 Task: Create Issue Issue0000000008 in Backlog  in Scrum Project Project0000000002 in Jira. Create Issue Issue0000000009 in Backlog  in Scrum Project Project0000000002 in Jira. Create Issue Issue0000000010 in Backlog  in Scrum Project Project0000000002 in Jira. Change IN PROGRESS as Status of Issue Issue0000000002 in Backlog  in Scrum Project Project0000000001 in Jira. Change IN PROGRESS as Status of Issue Issue0000000004 in Backlog  in Scrum Project Project0000000001 in Jira
Action: Mouse moved to (572, 102)
Screenshot: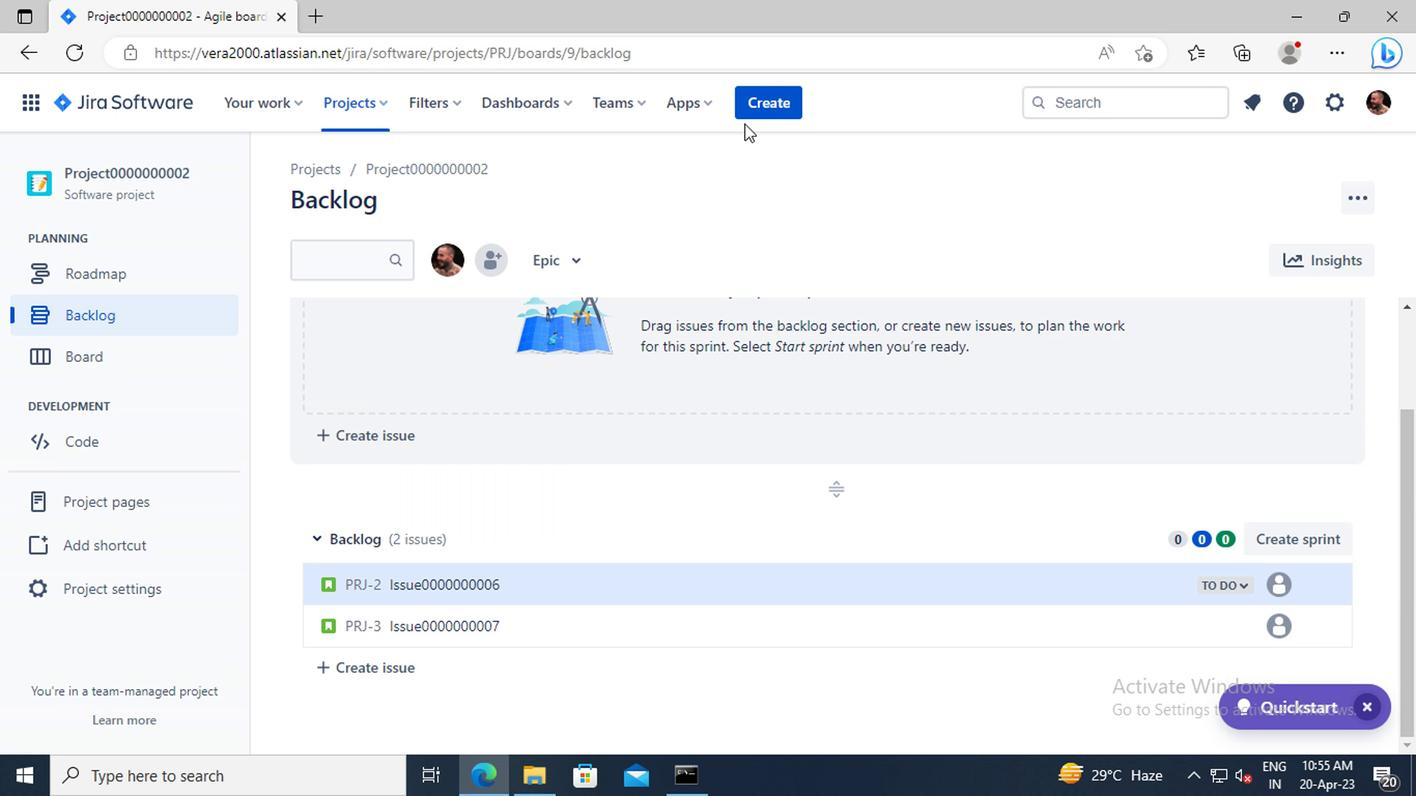 
Action: Mouse pressed left at (572, 102)
Screenshot: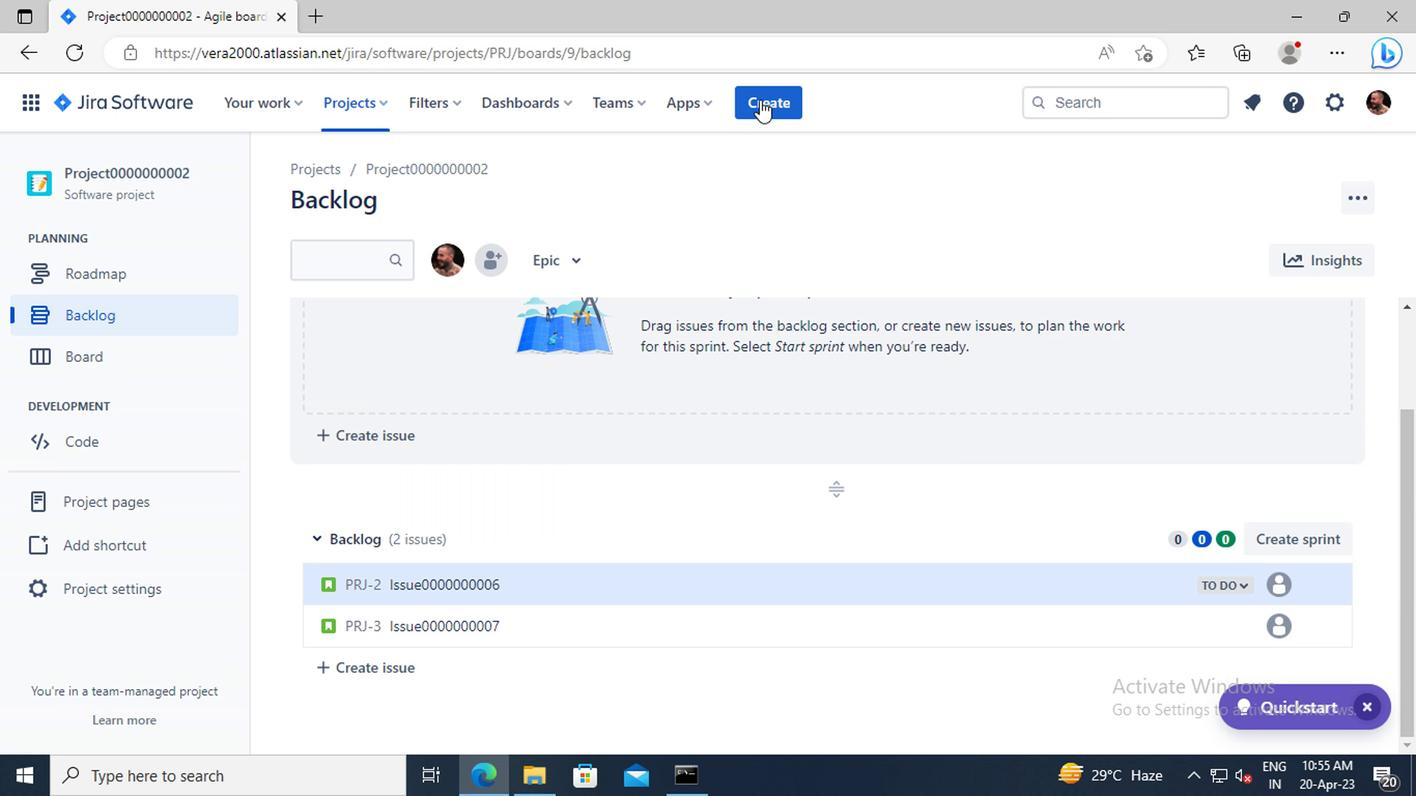 
Action: Mouse moved to (383, 335)
Screenshot: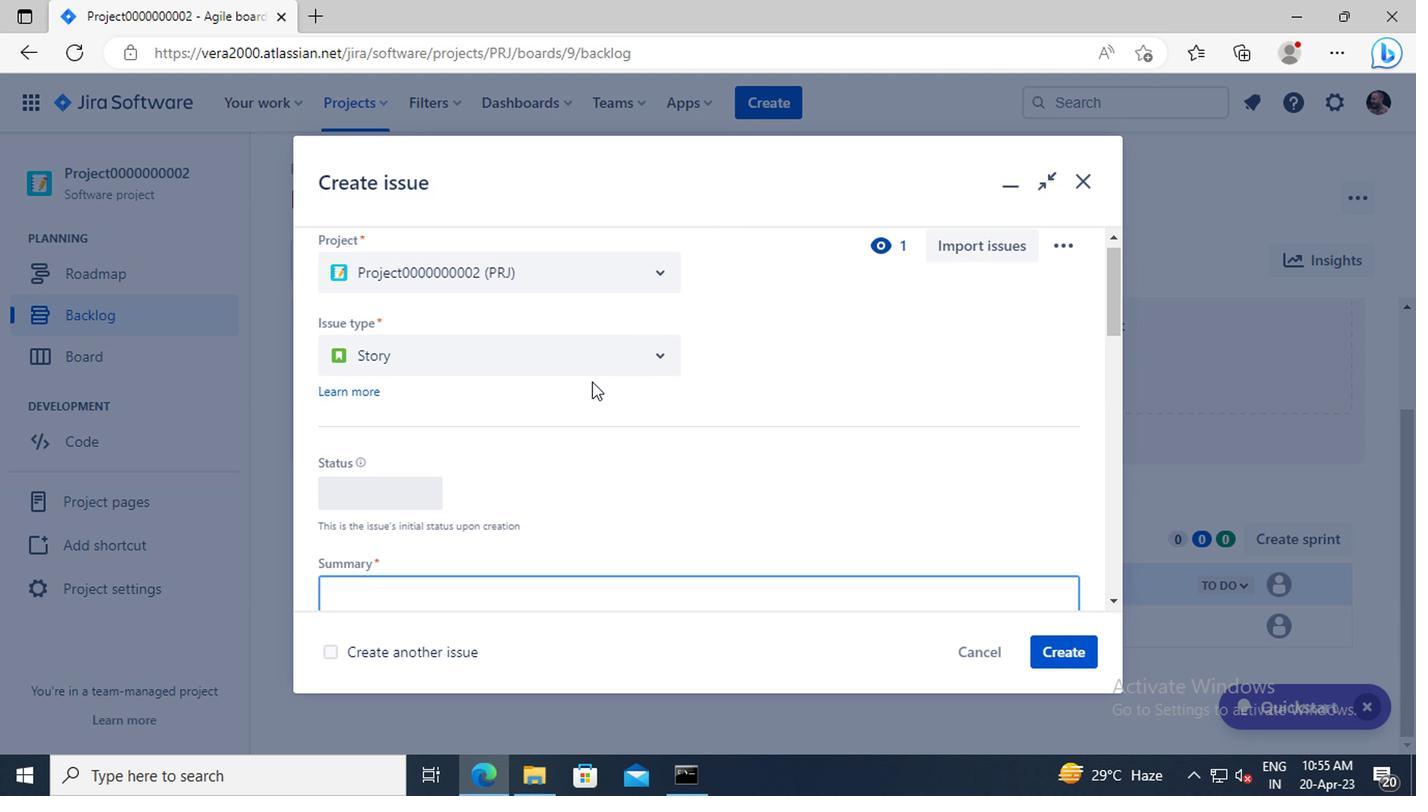 
Action: Mouse scrolled (383, 334) with delta (0, 0)
Screenshot: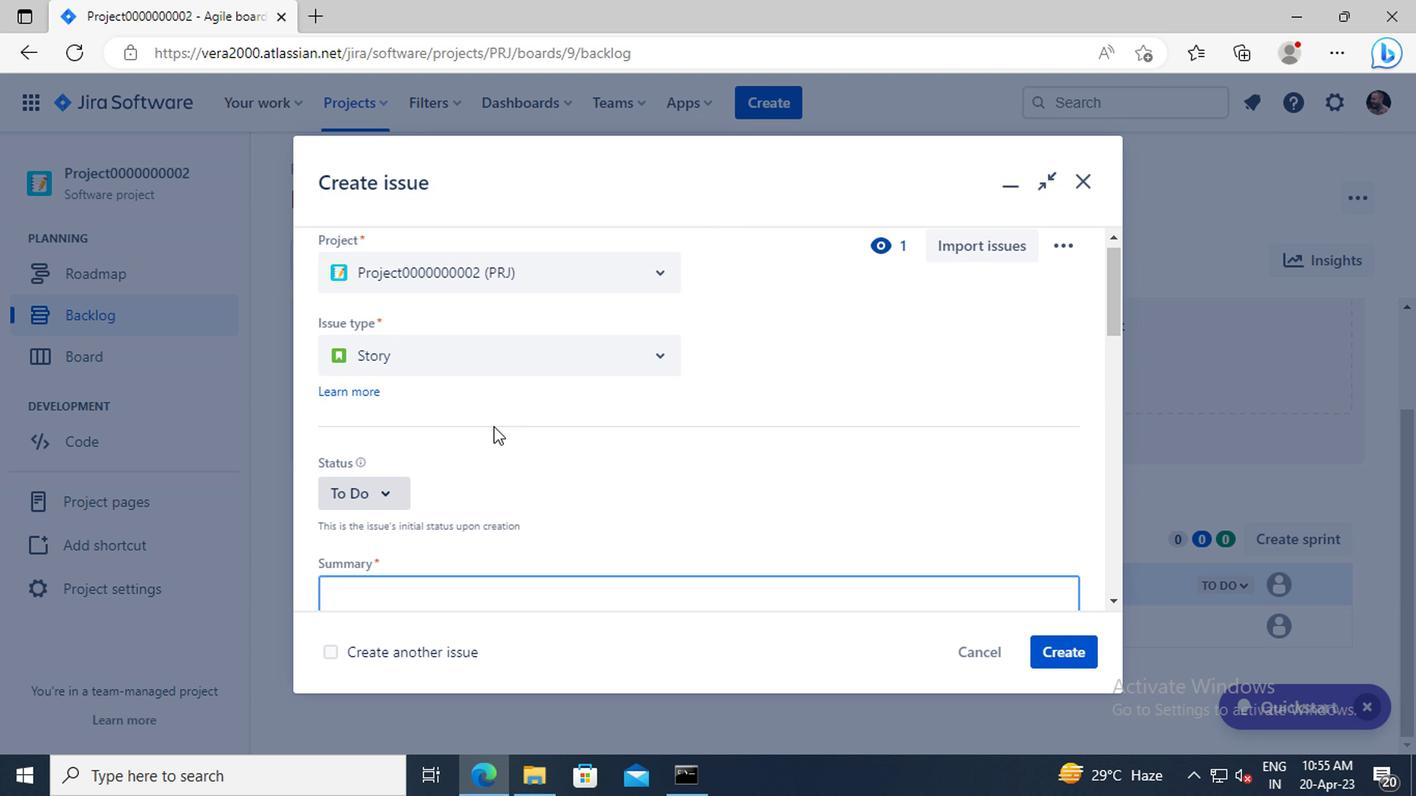
Action: Mouse scrolled (383, 334) with delta (0, 0)
Screenshot: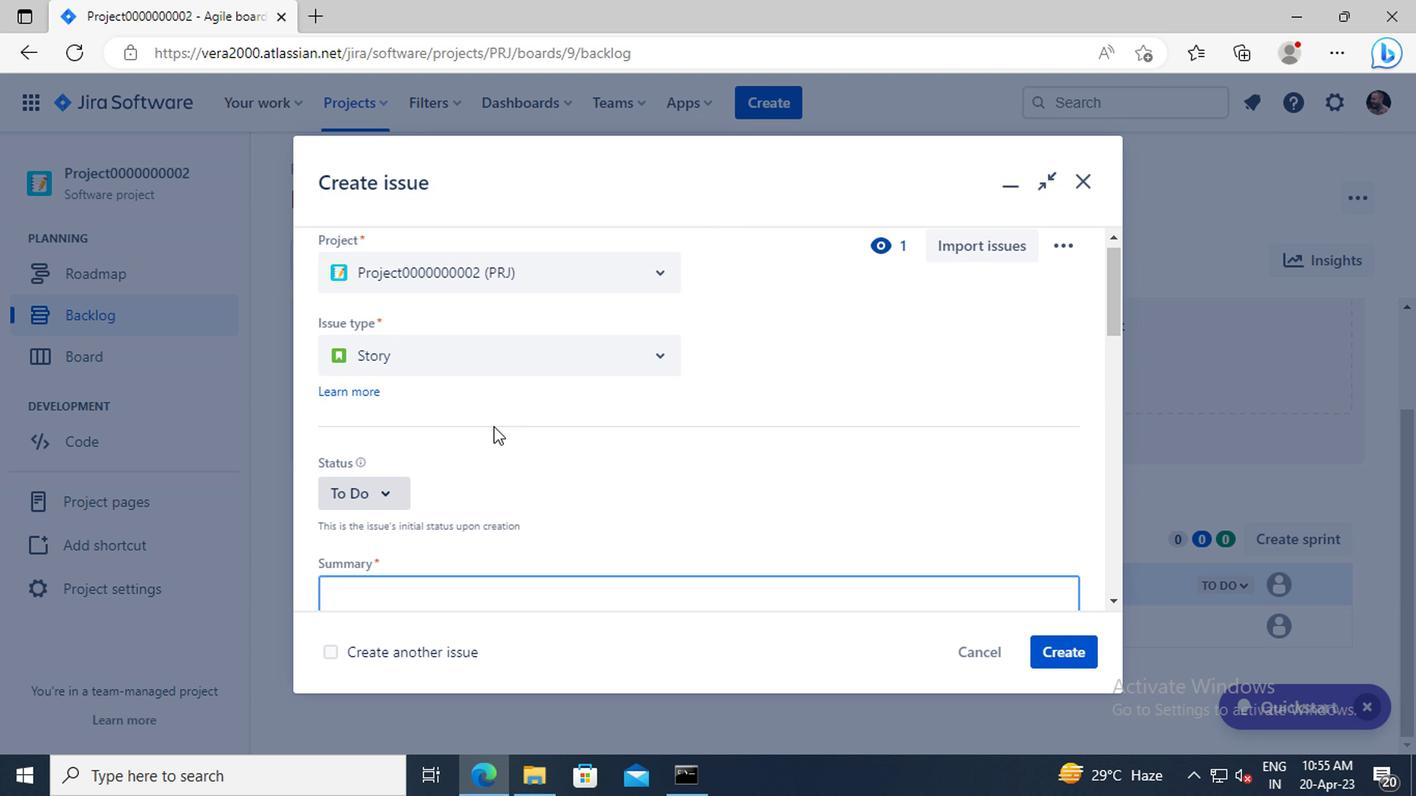 
Action: Mouse moved to (351, 374)
Screenshot: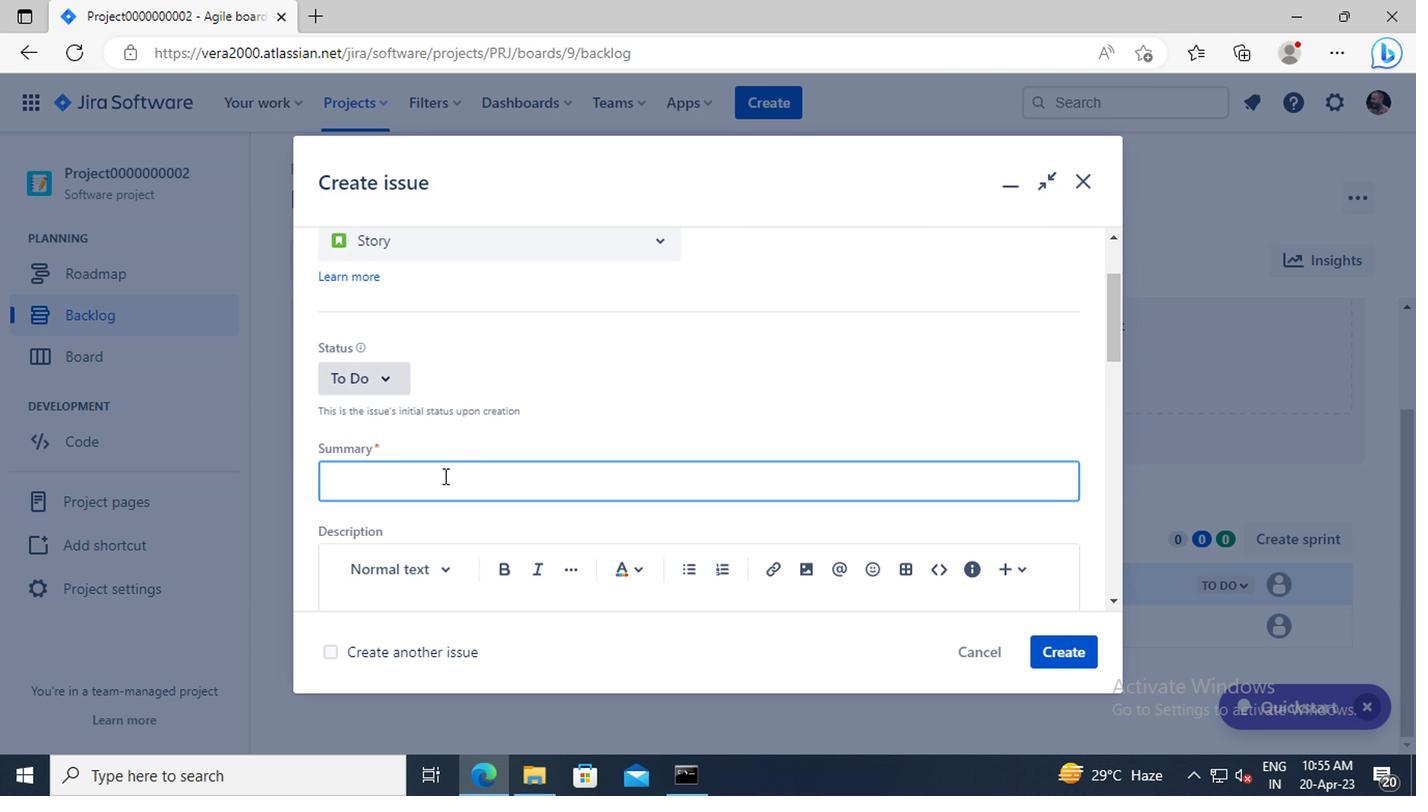 
Action: Mouse pressed left at (351, 374)
Screenshot: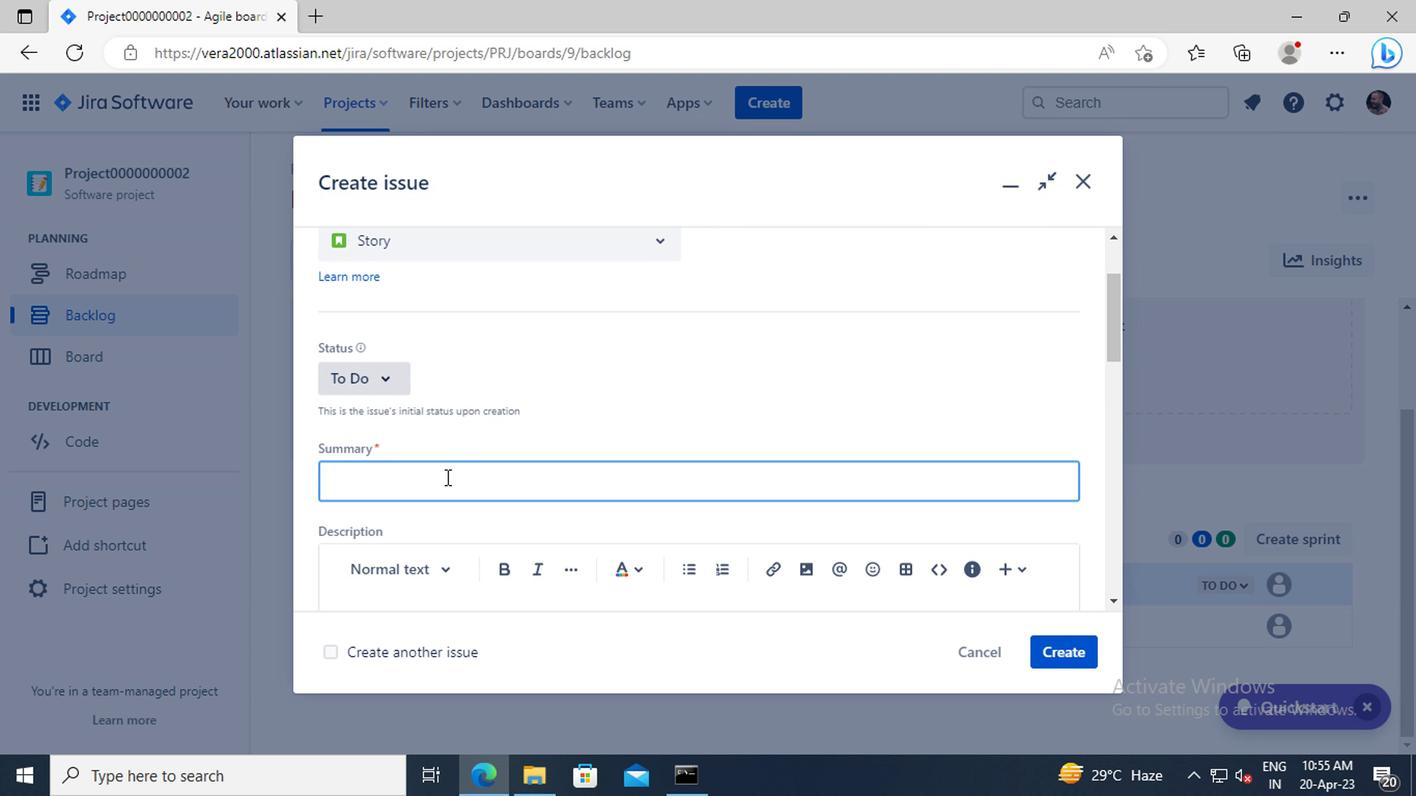 
Action: Key pressed <Key.shift>ISSUE0000000008
Screenshot: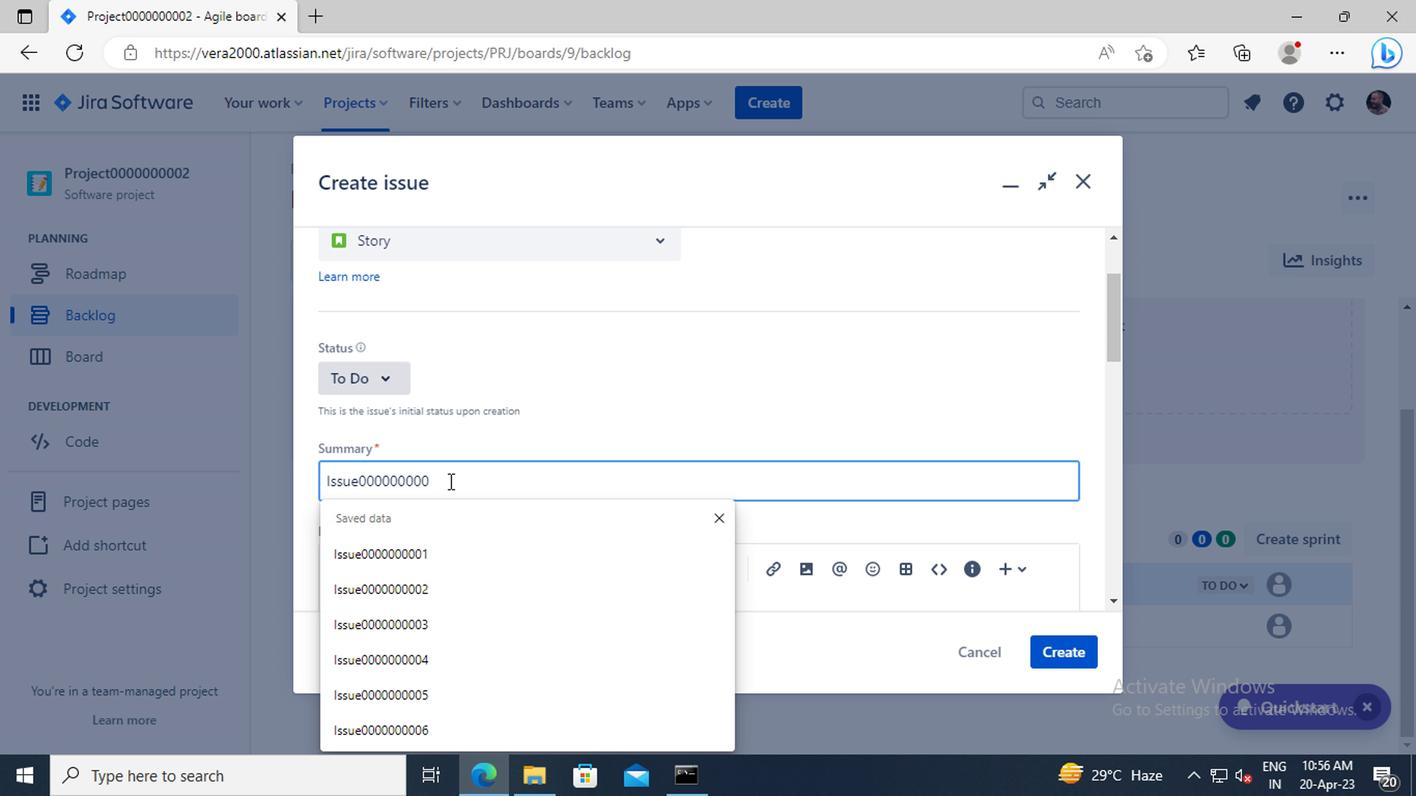 
Action: Mouse moved to (783, 493)
Screenshot: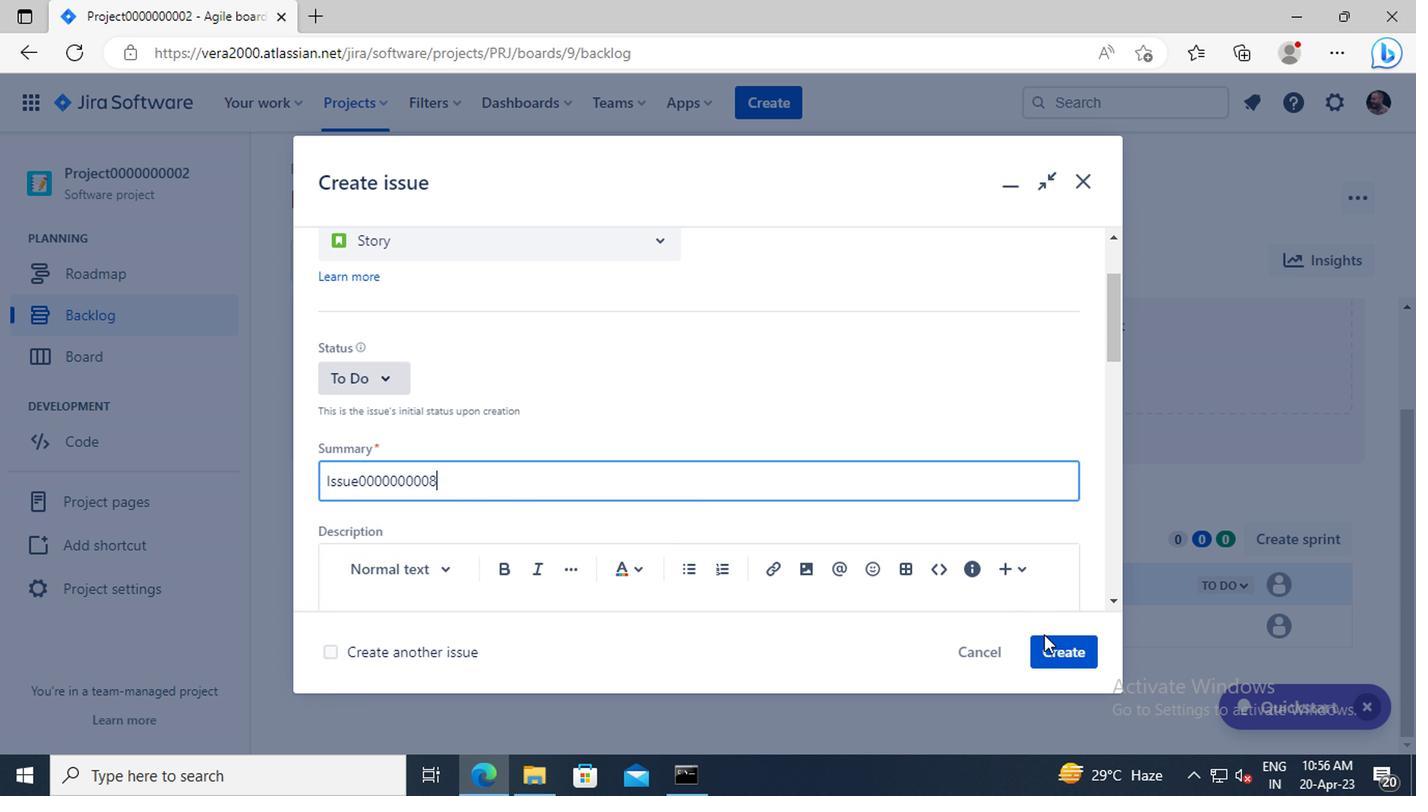 
Action: Mouse pressed left at (783, 493)
Screenshot: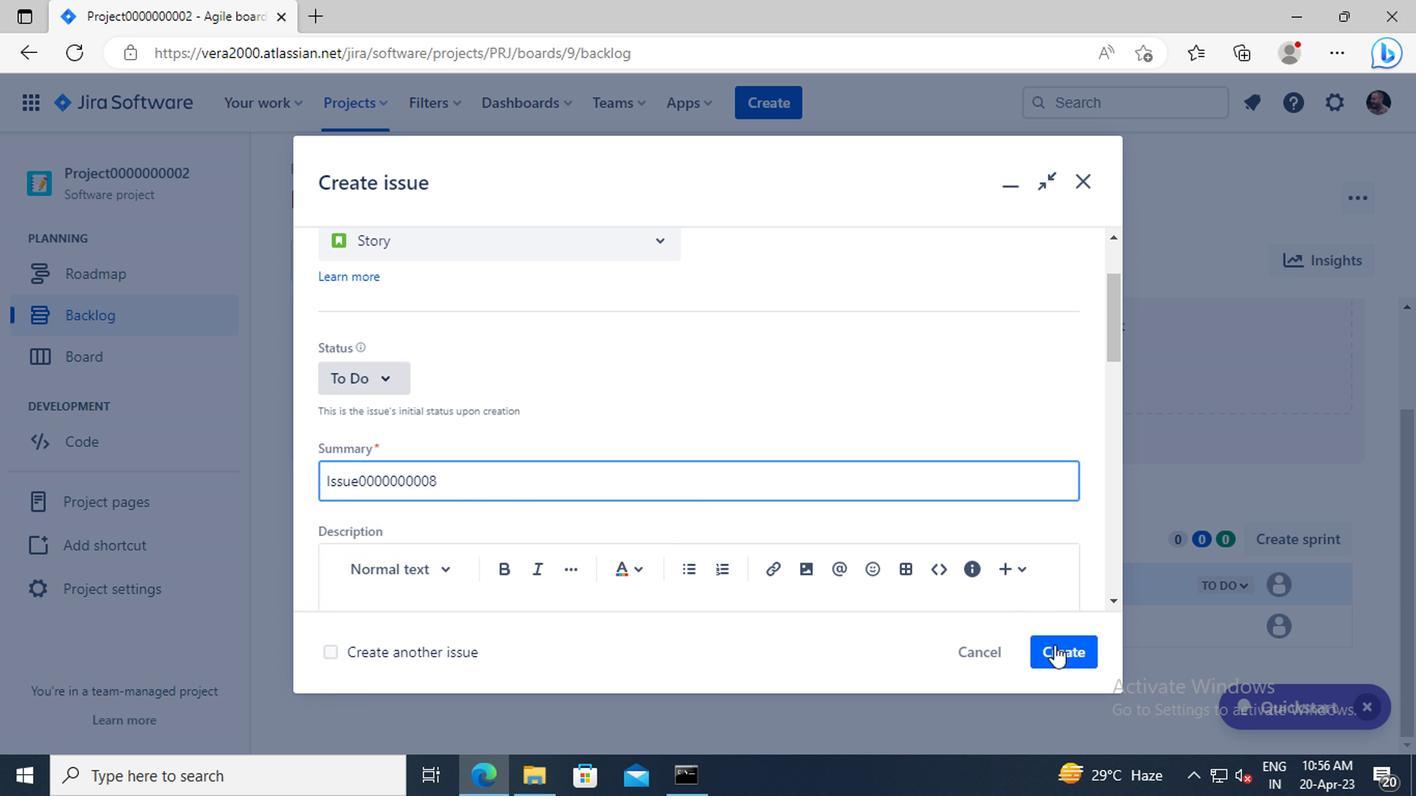 
Action: Mouse moved to (582, 104)
Screenshot: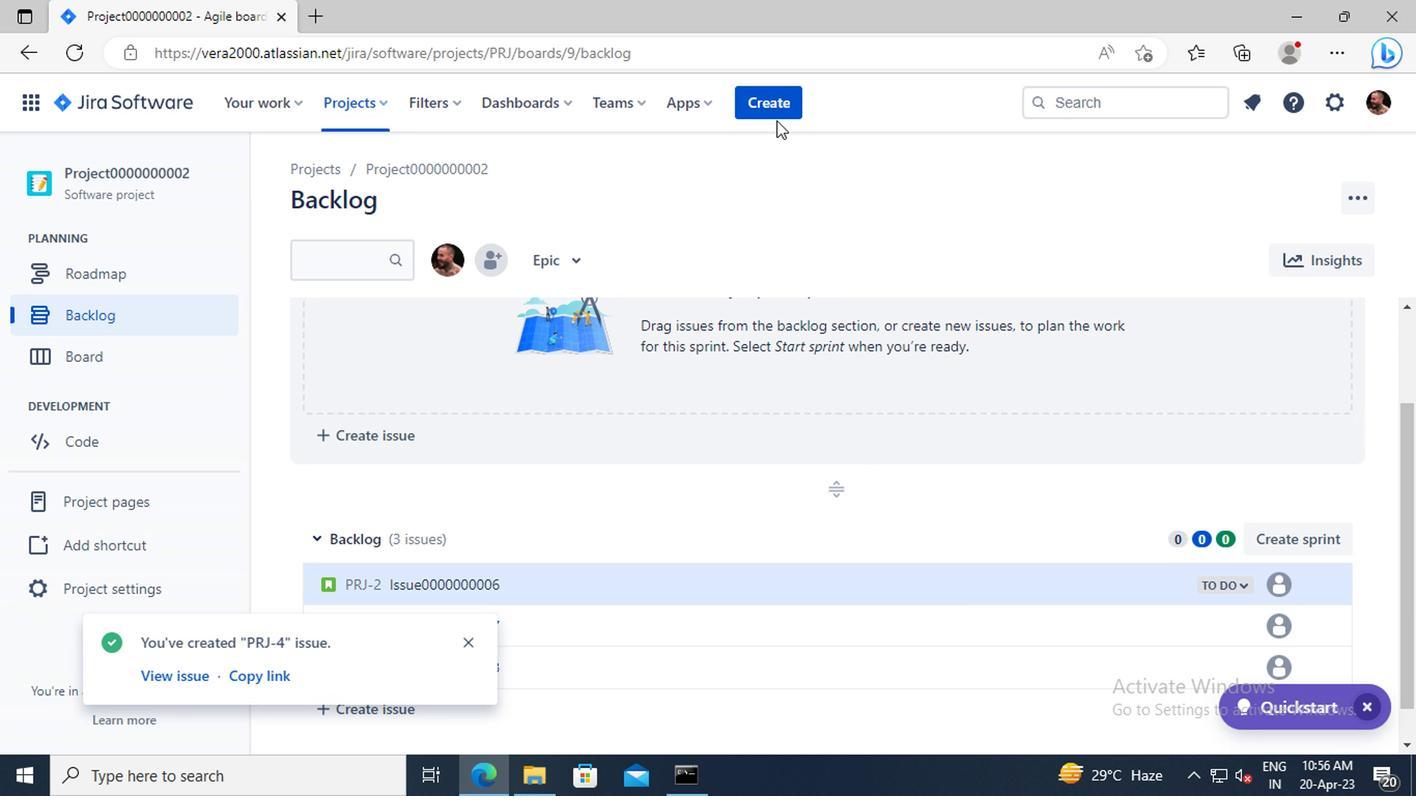 
Action: Mouse pressed left at (582, 104)
Screenshot: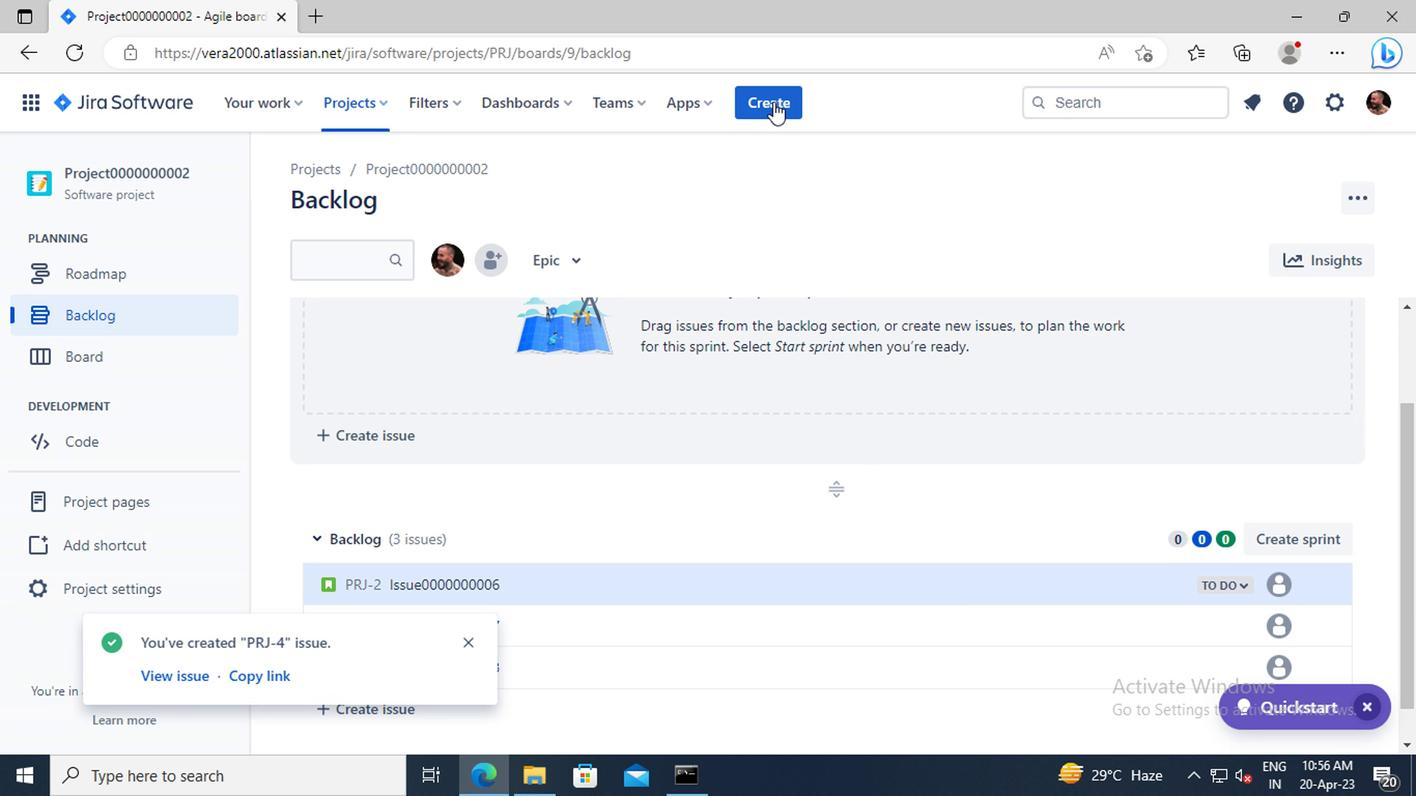 
Action: Mouse moved to (430, 298)
Screenshot: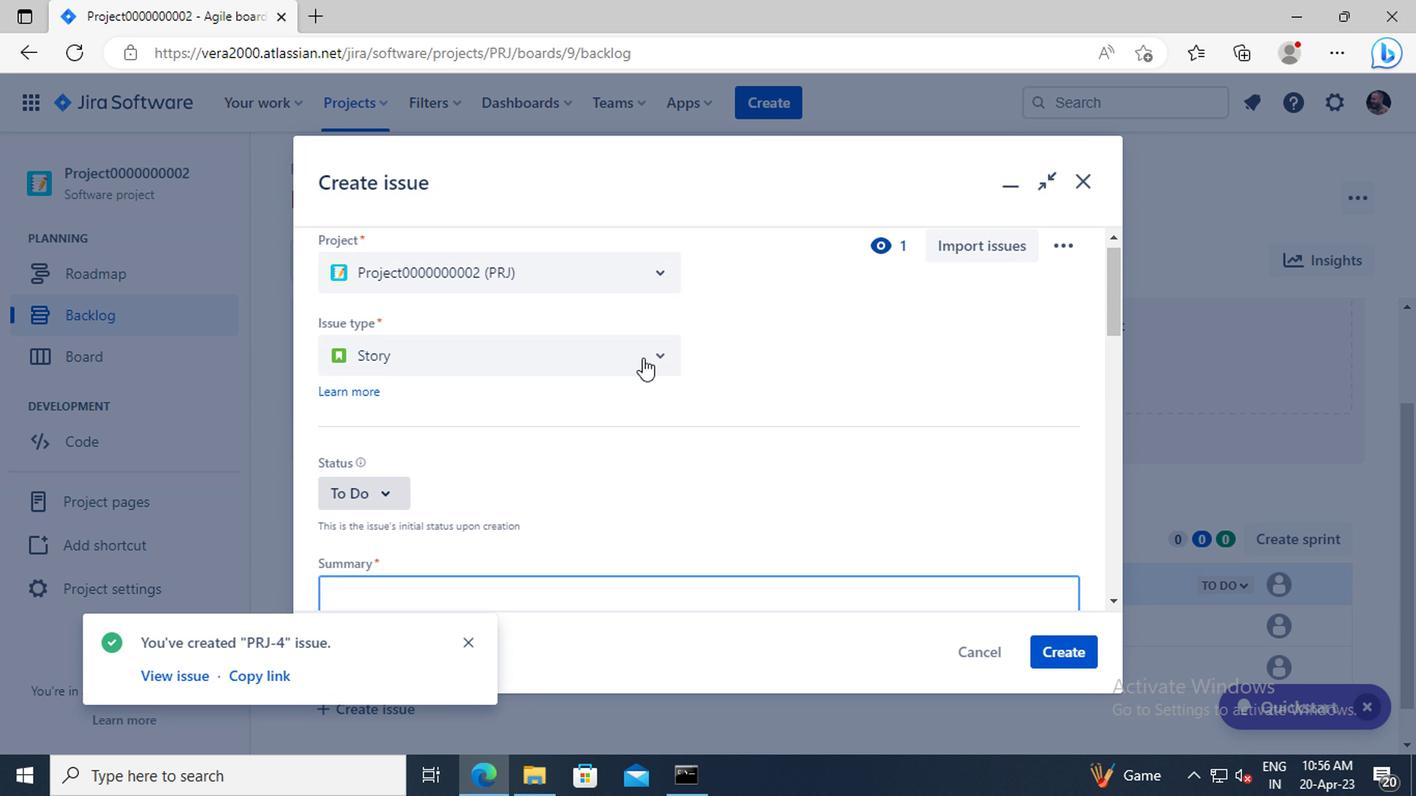 
Action: Mouse scrolled (430, 297) with delta (0, 0)
Screenshot: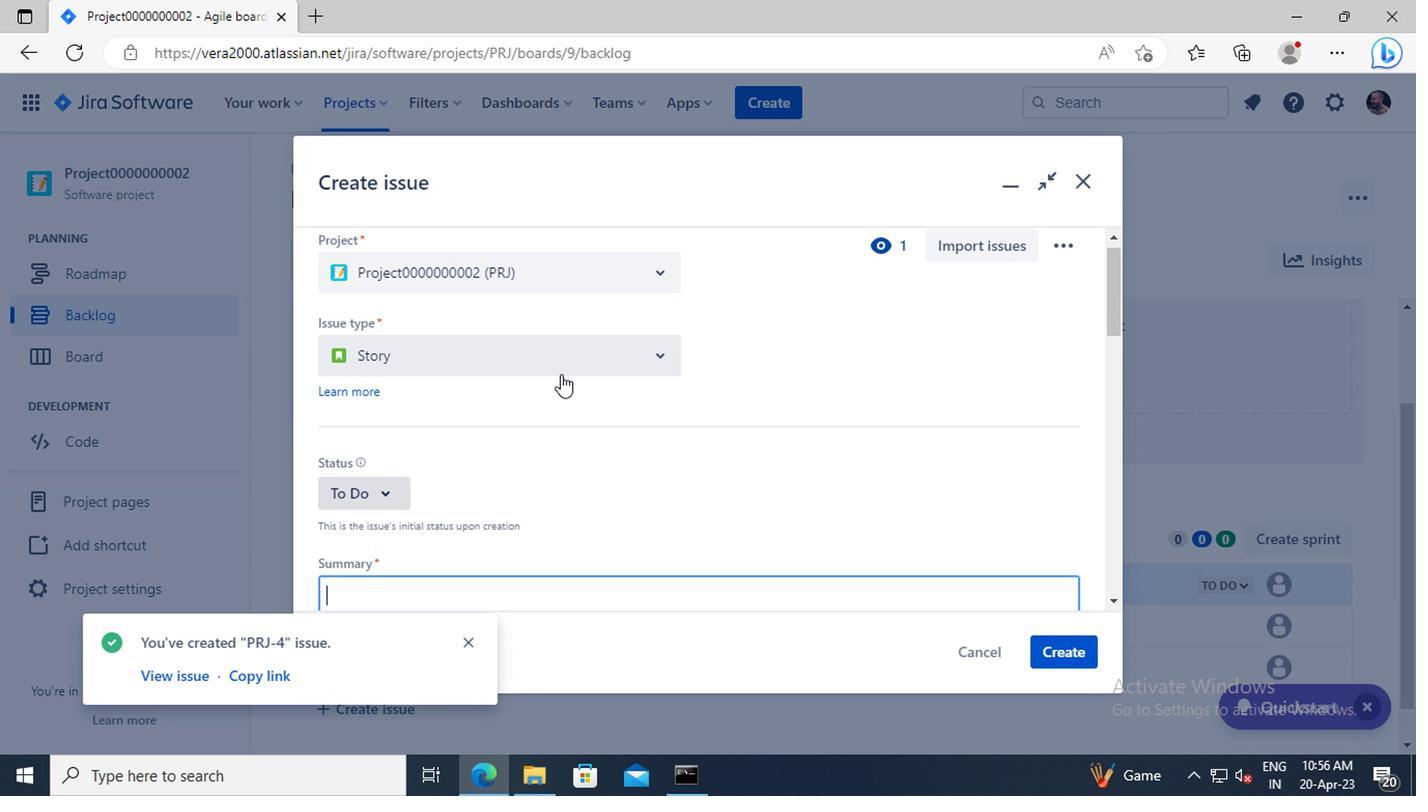 
Action: Mouse scrolled (430, 297) with delta (0, 0)
Screenshot: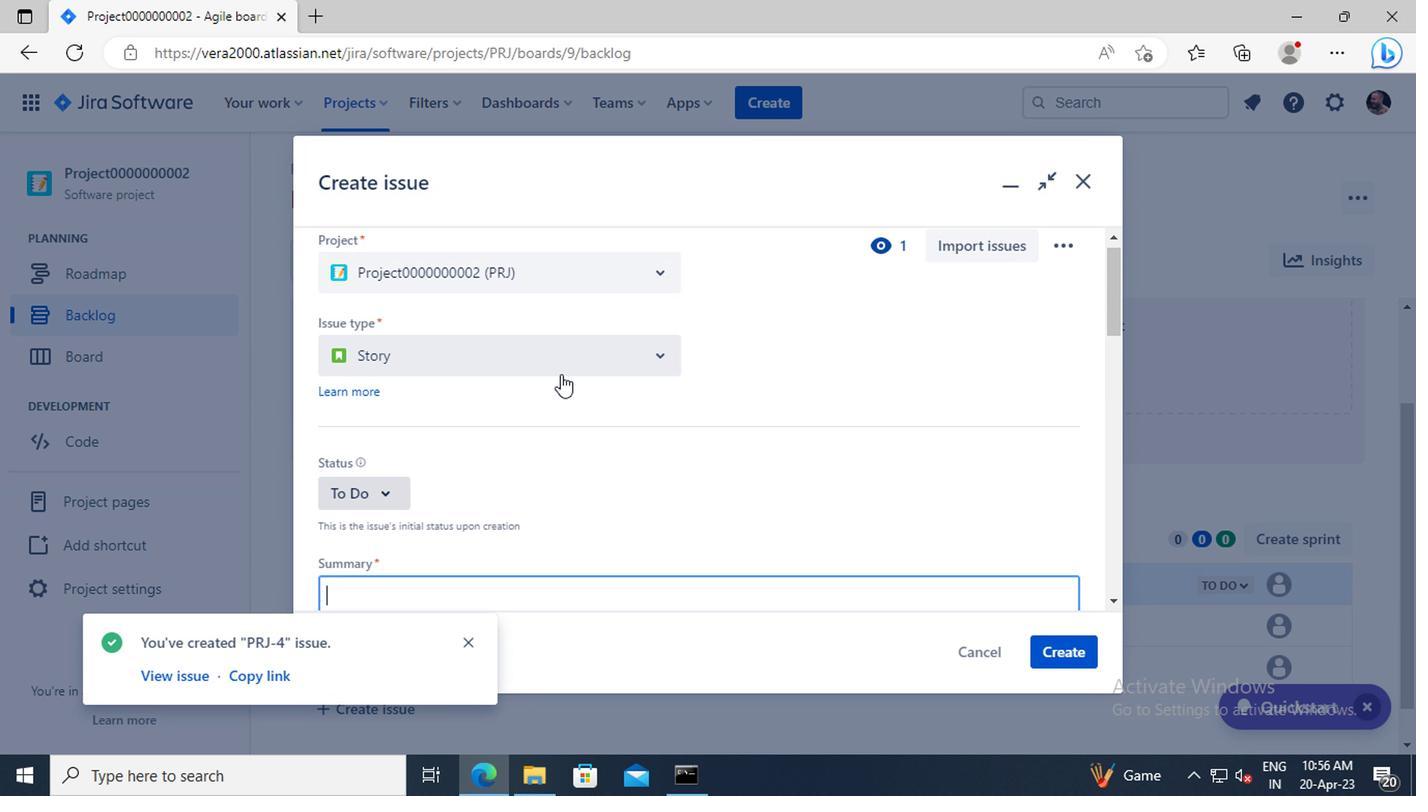 
Action: Mouse moved to (349, 375)
Screenshot: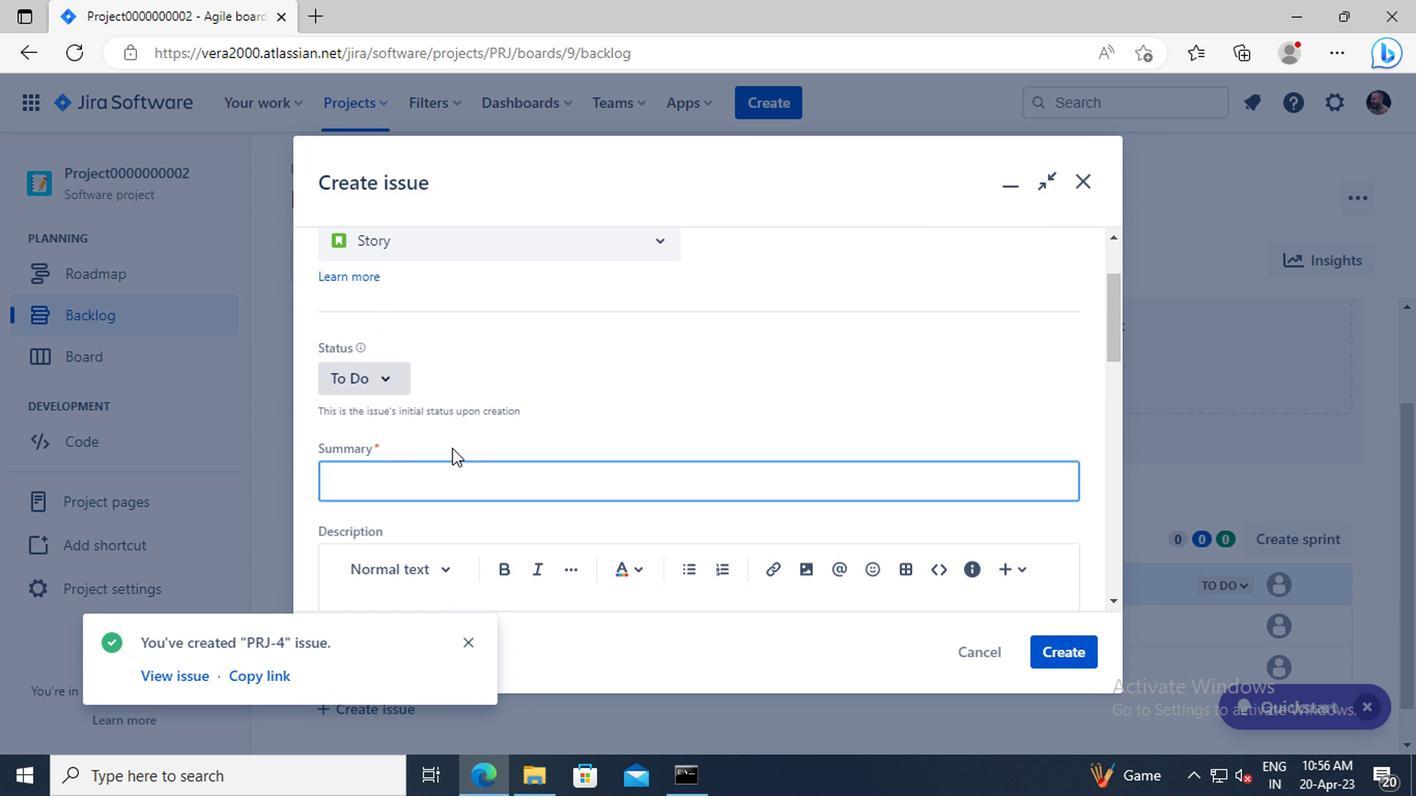 
Action: Mouse pressed left at (349, 375)
Screenshot: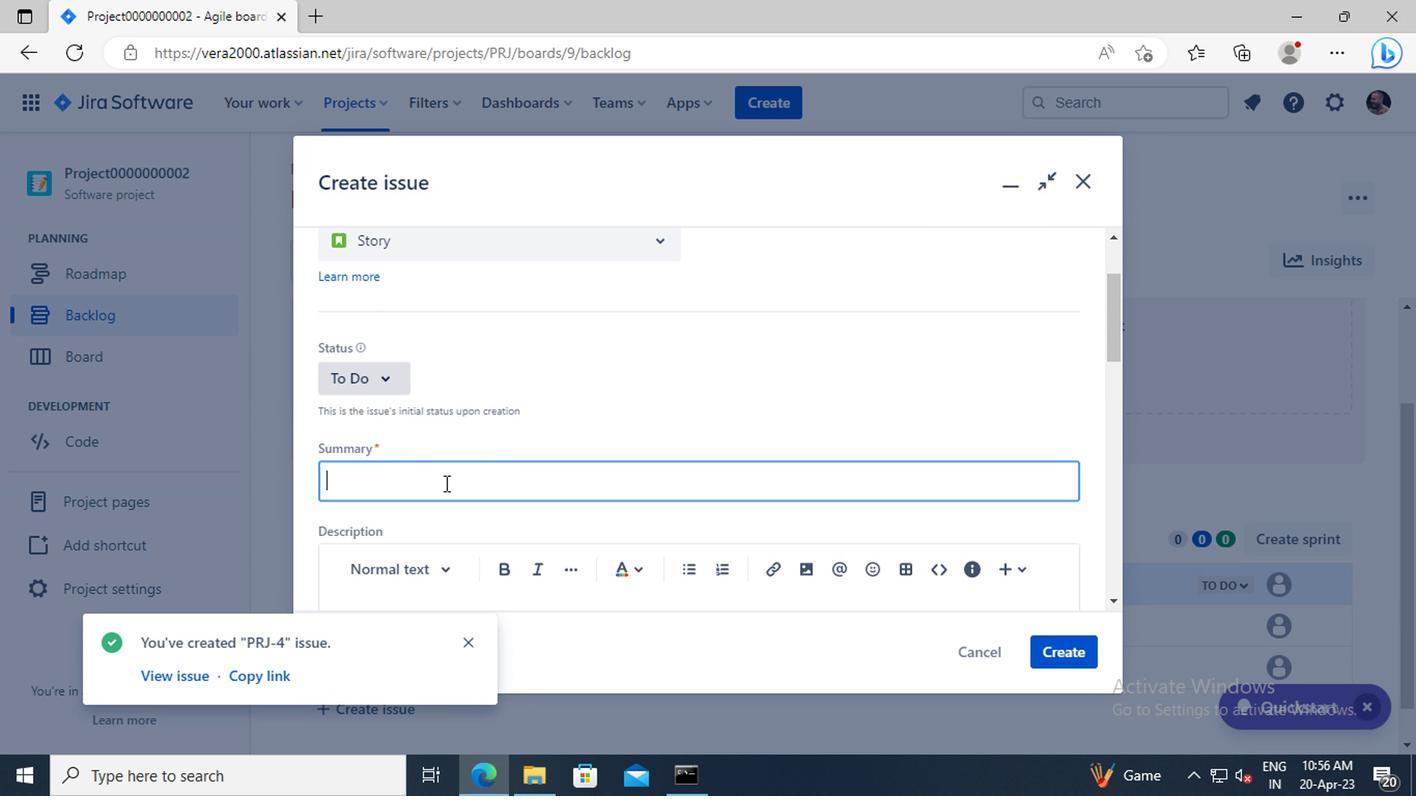 
Action: Key pressed <Key.shift>ISSUE0000000009
Screenshot: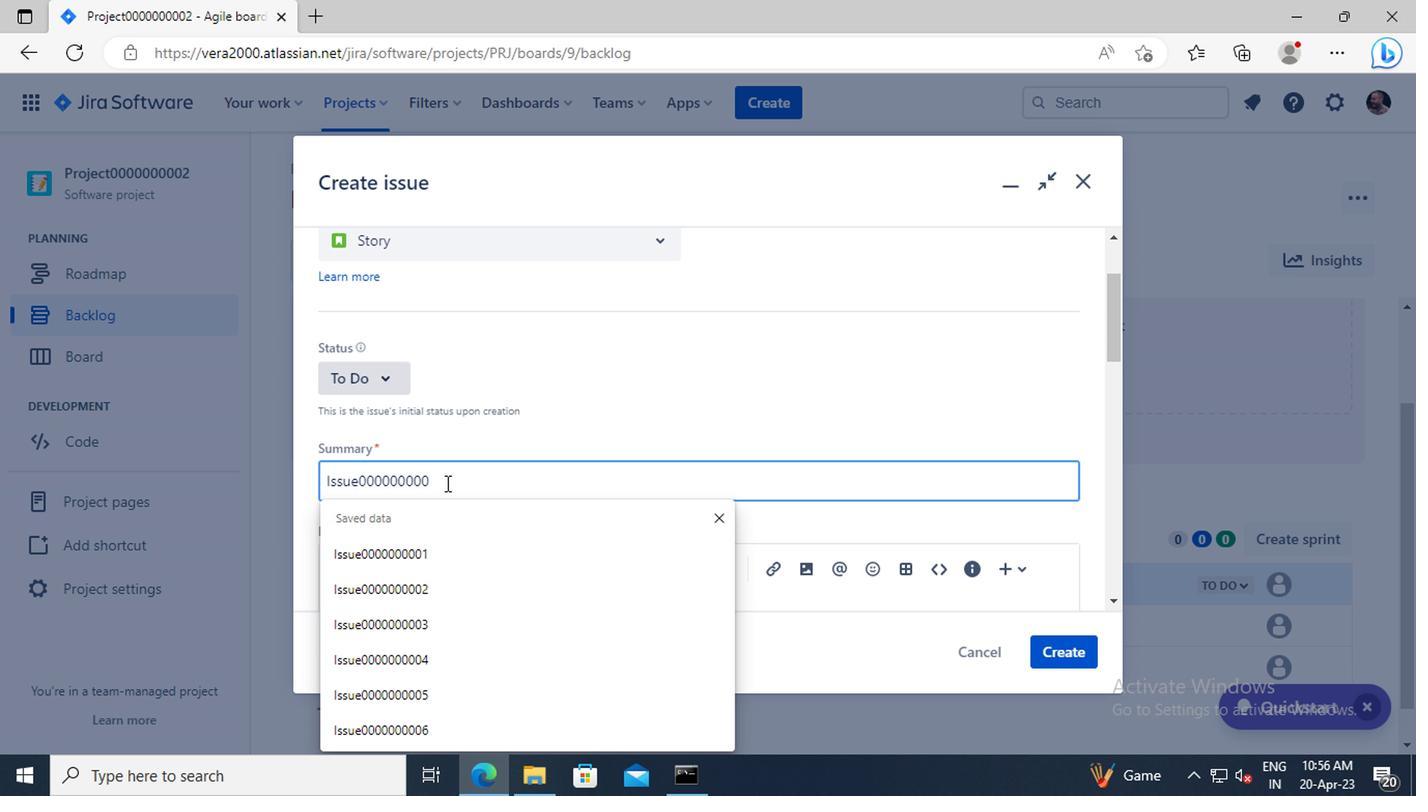 
Action: Mouse moved to (791, 492)
Screenshot: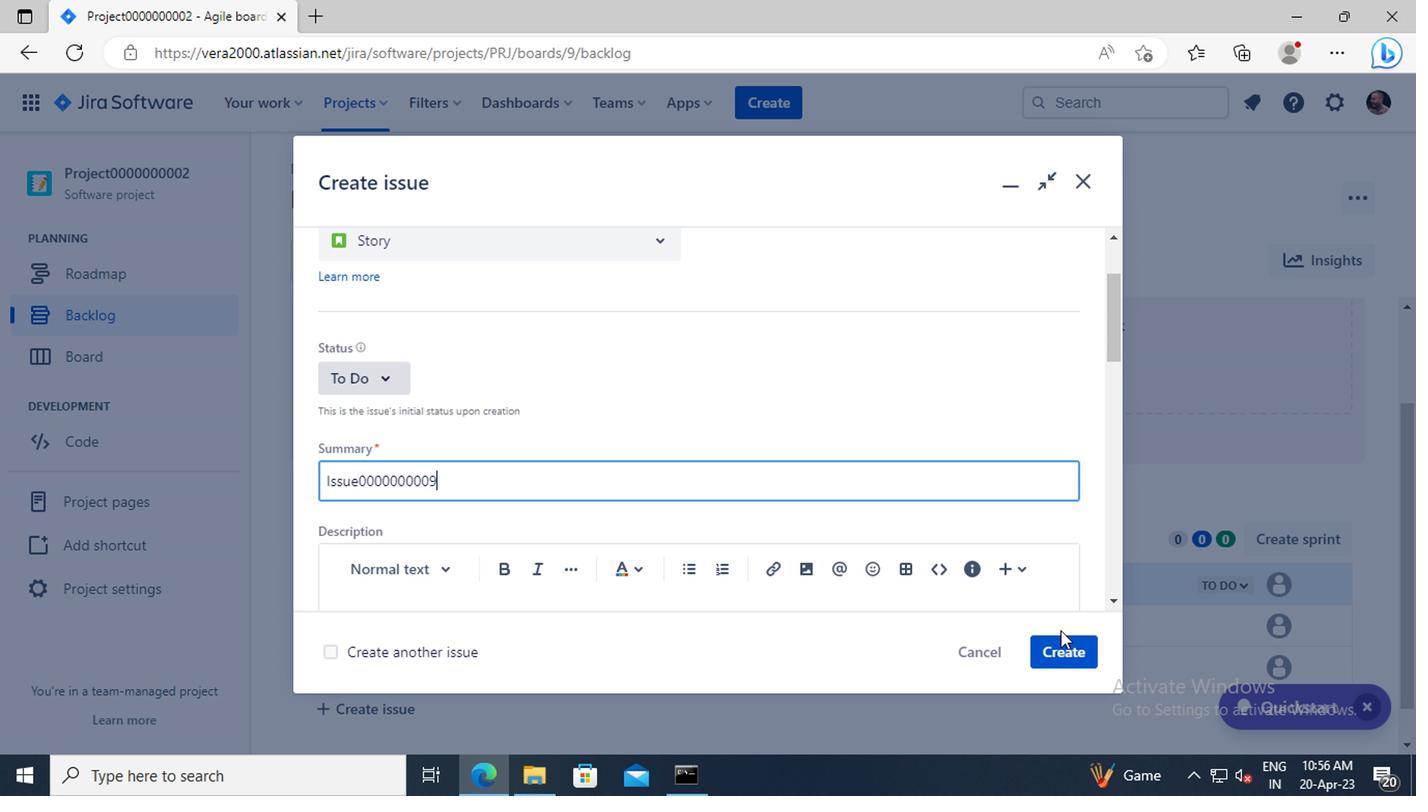 
Action: Mouse pressed left at (791, 492)
Screenshot: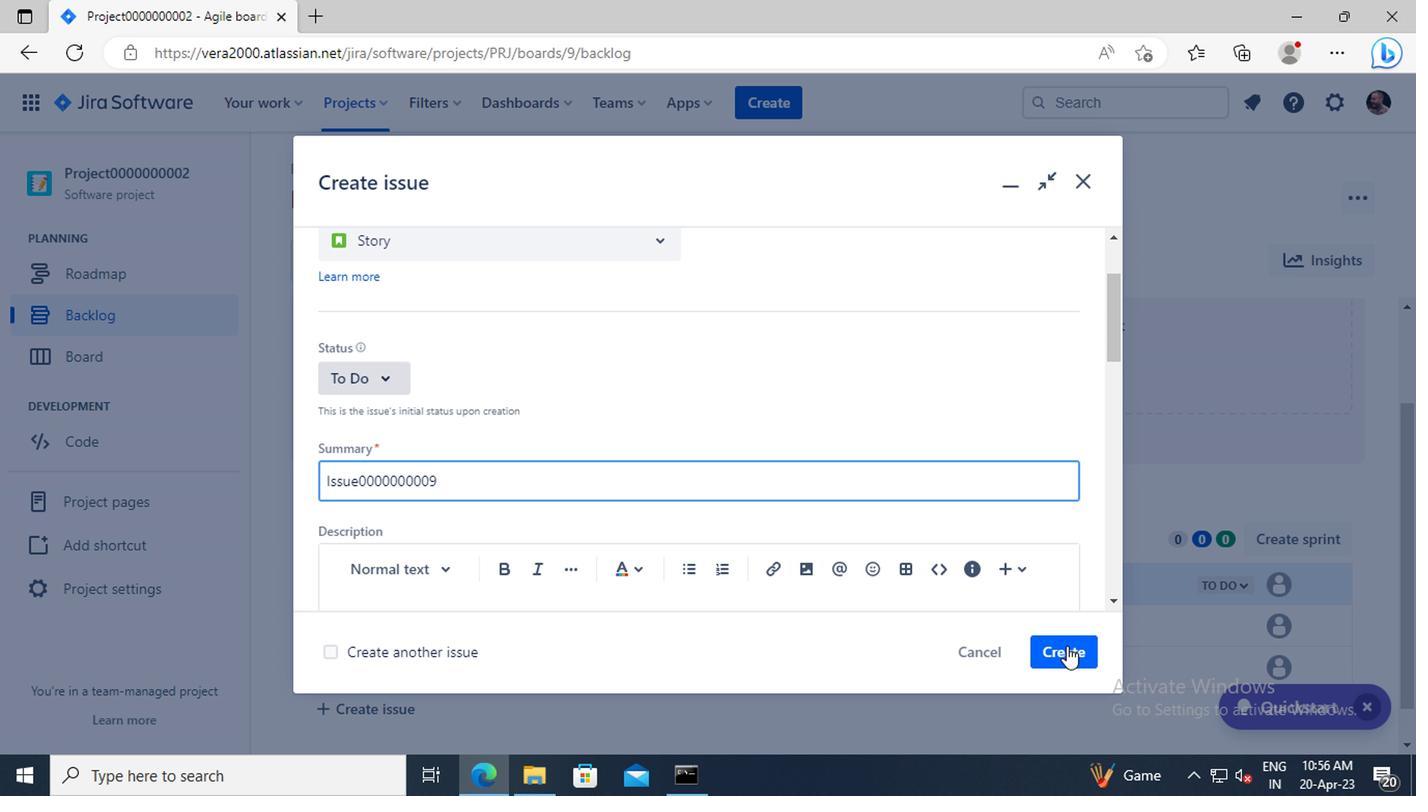 
Action: Mouse moved to (585, 101)
Screenshot: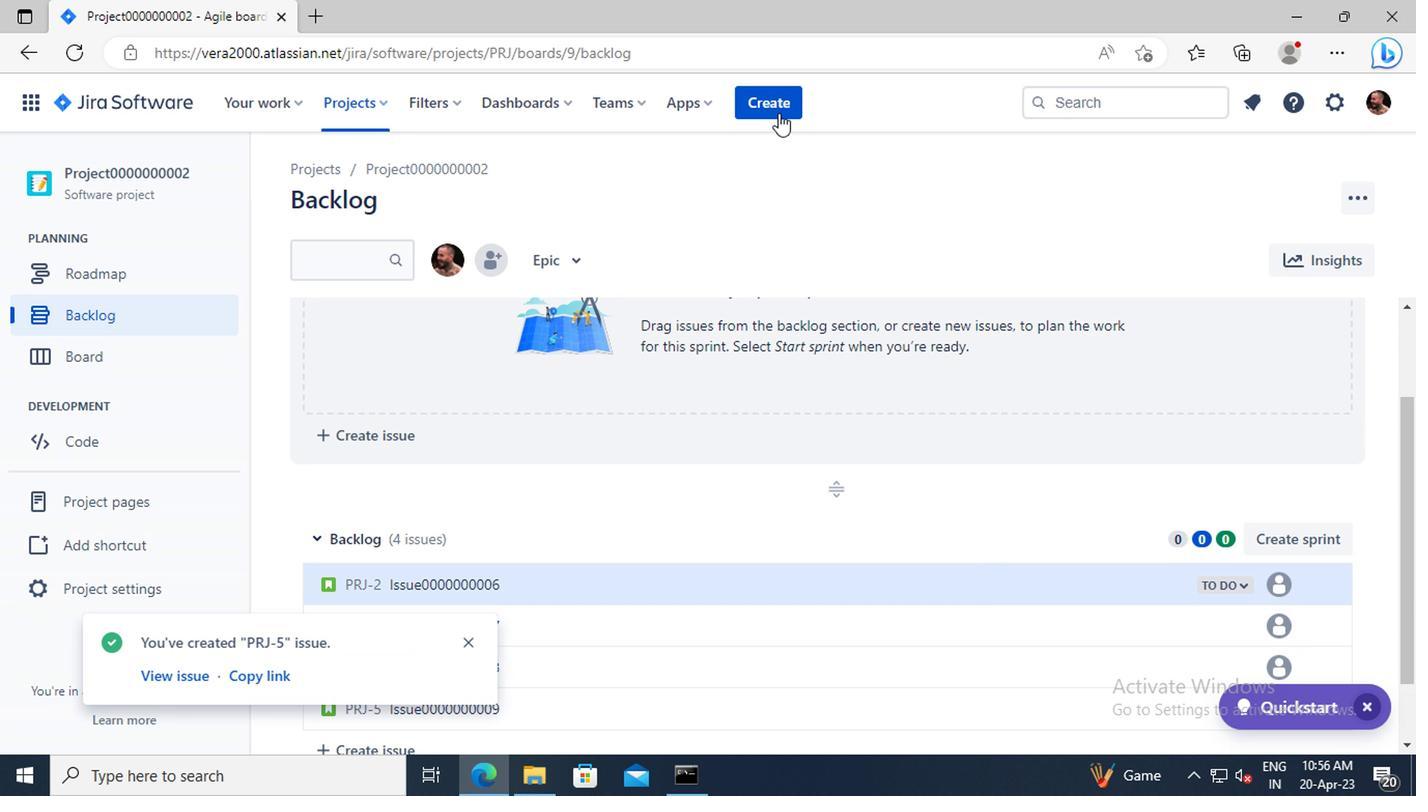 
Action: Mouse pressed left at (585, 101)
Screenshot: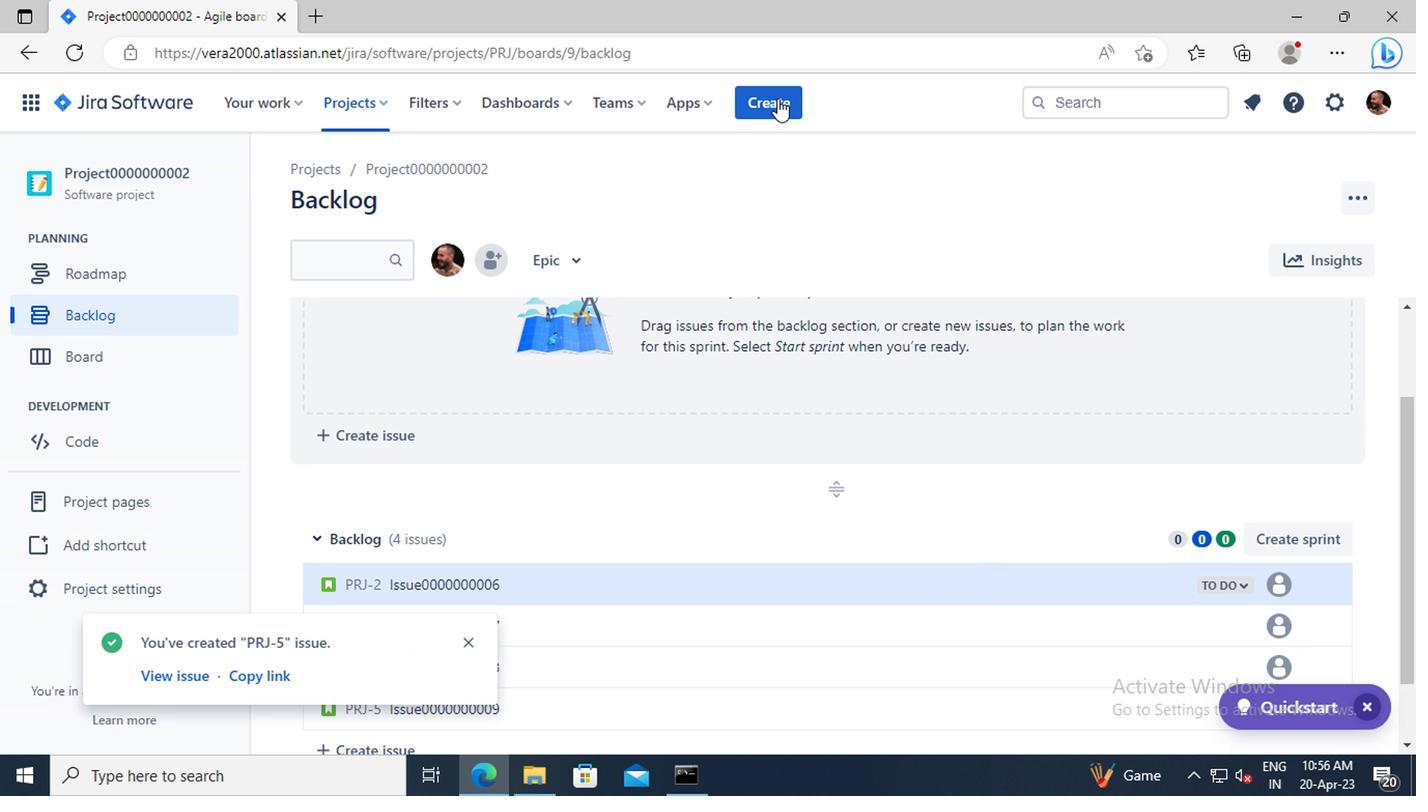 
Action: Mouse moved to (408, 309)
Screenshot: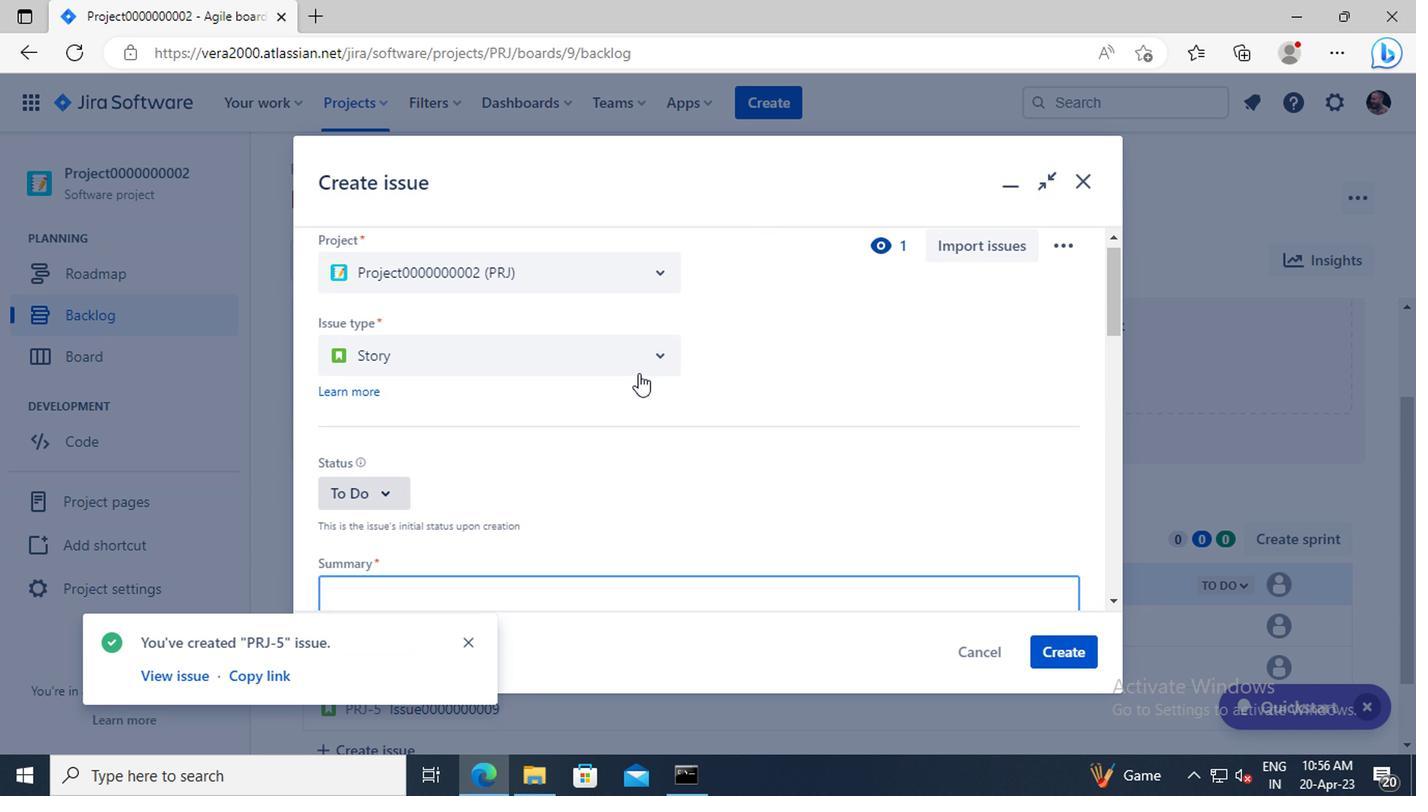 
Action: Mouse scrolled (408, 308) with delta (0, 0)
Screenshot: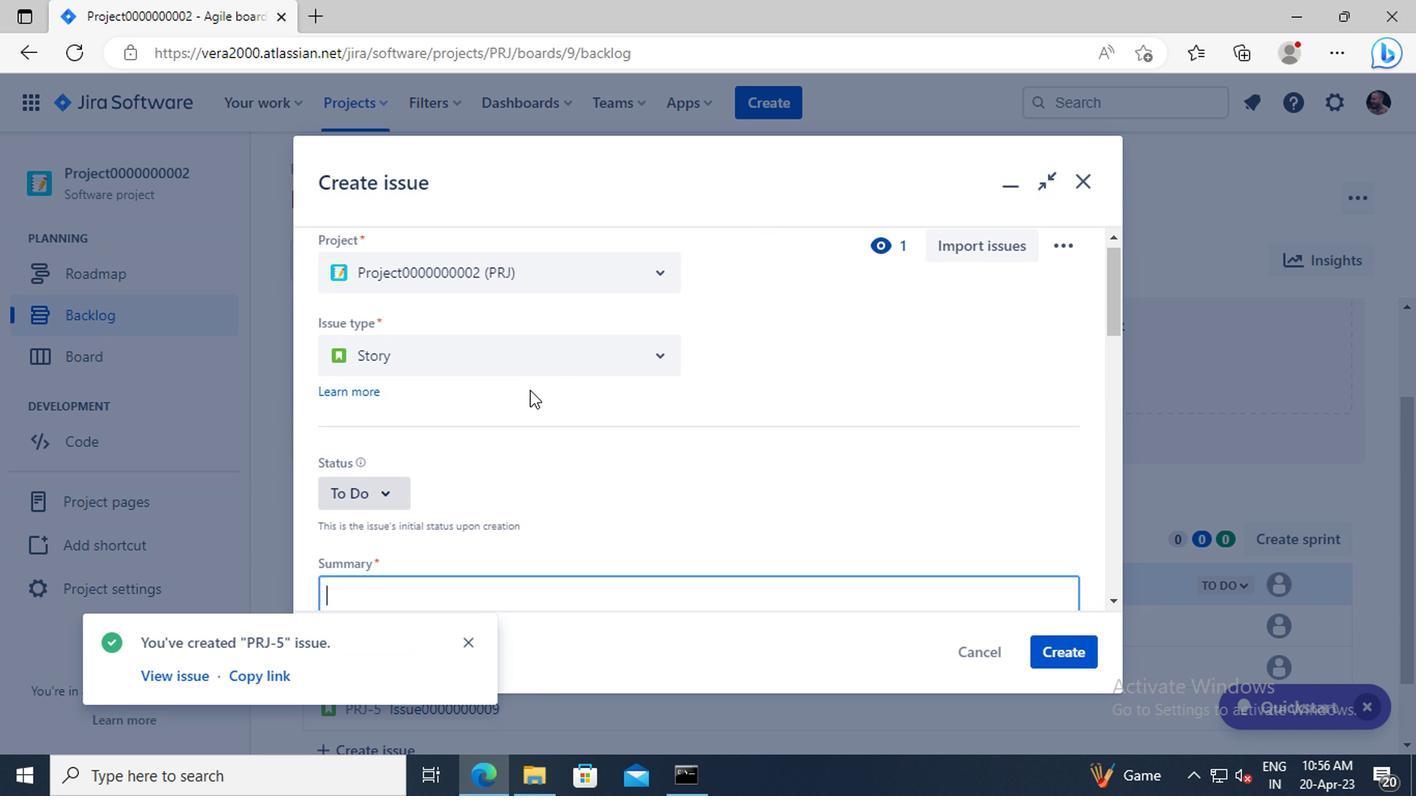 
Action: Mouse moved to (370, 413)
Screenshot: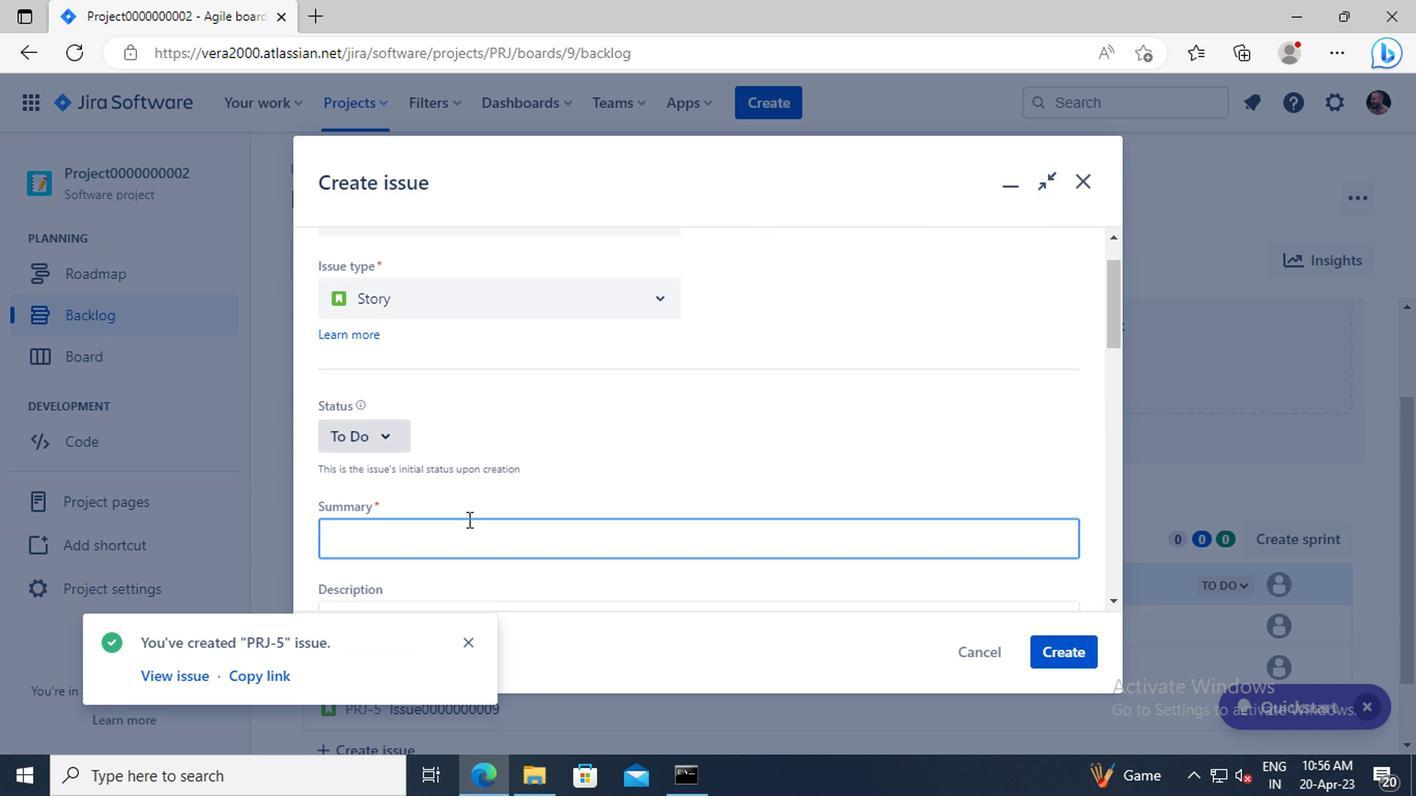 
Action: Mouse pressed left at (370, 413)
Screenshot: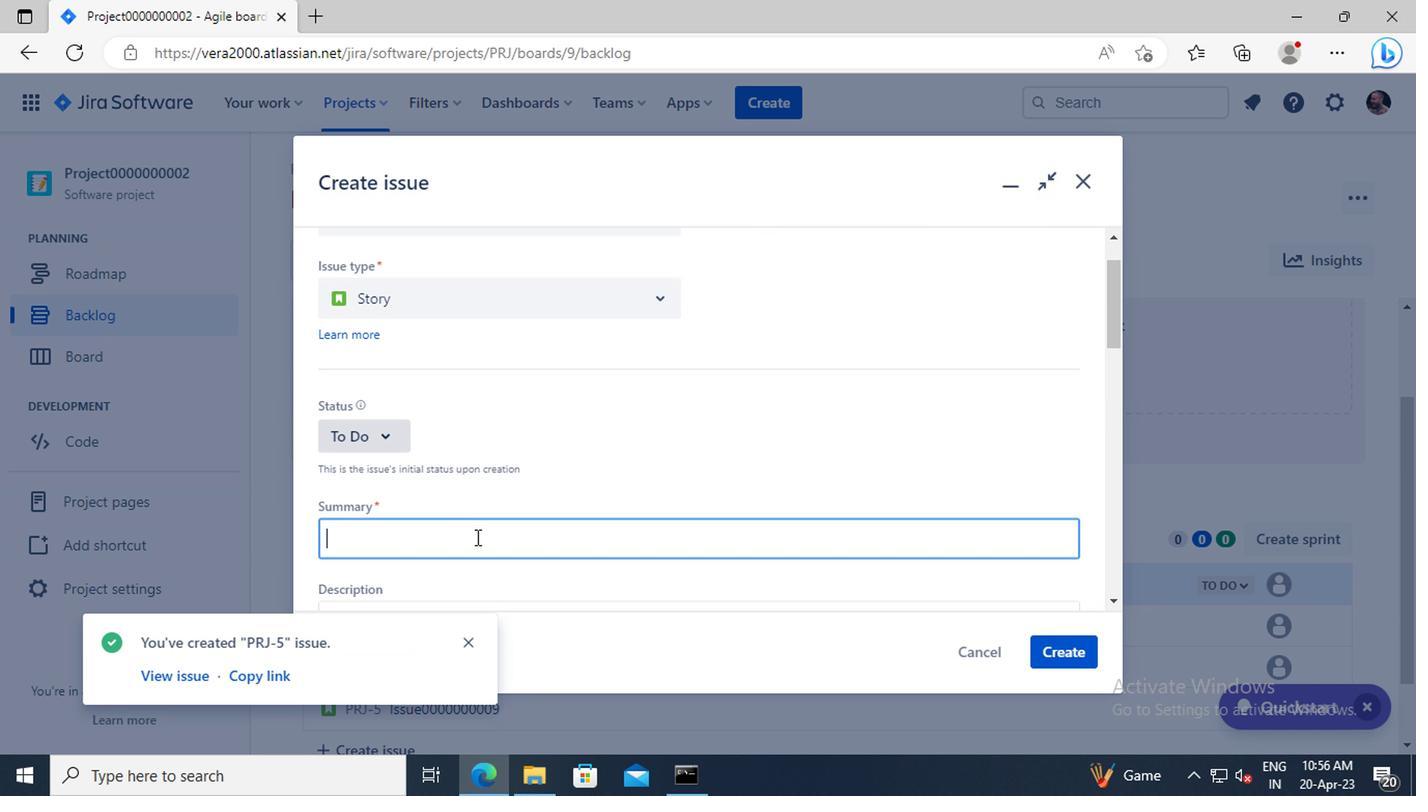 
Action: Key pressed <Key.shift>ISSUE0000000010
Screenshot: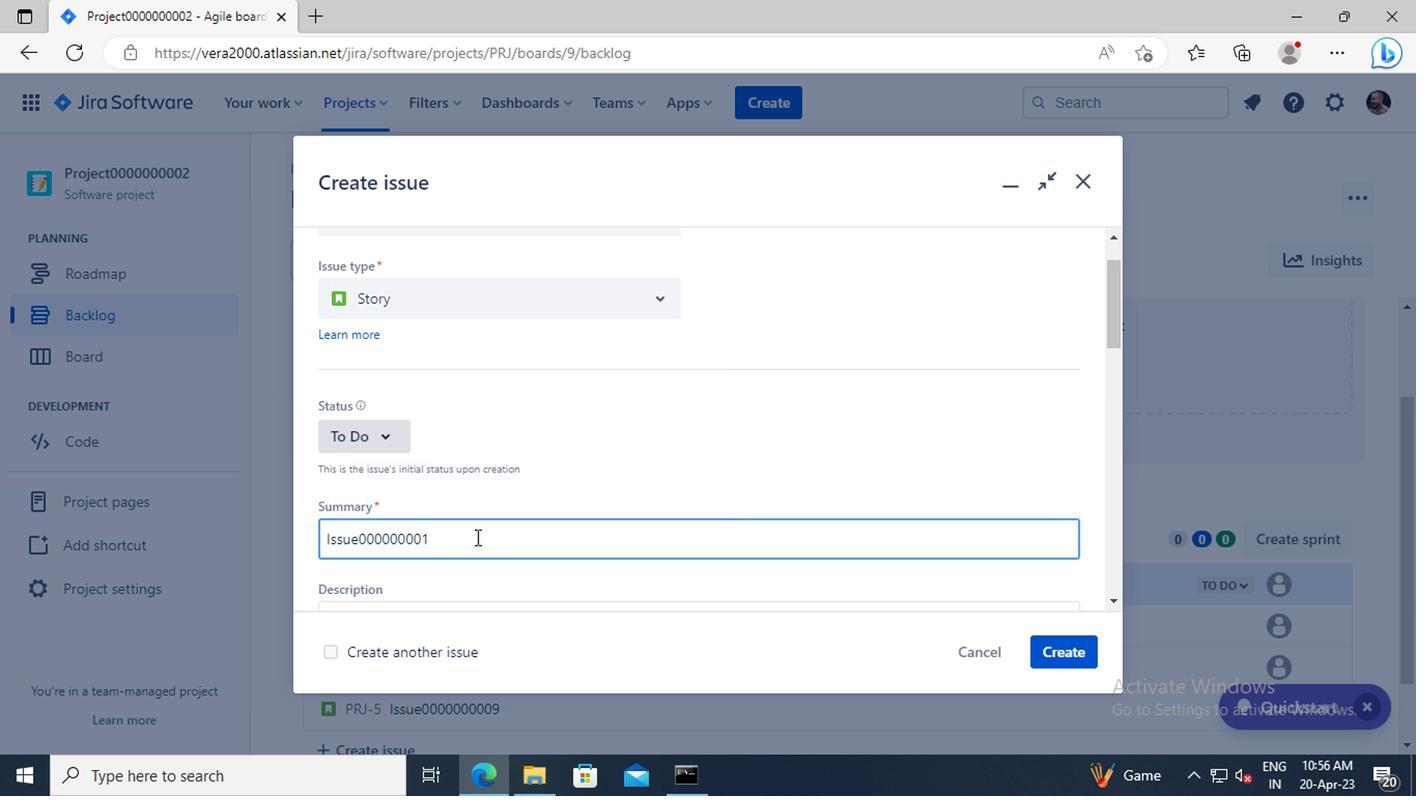 
Action: Mouse moved to (787, 493)
Screenshot: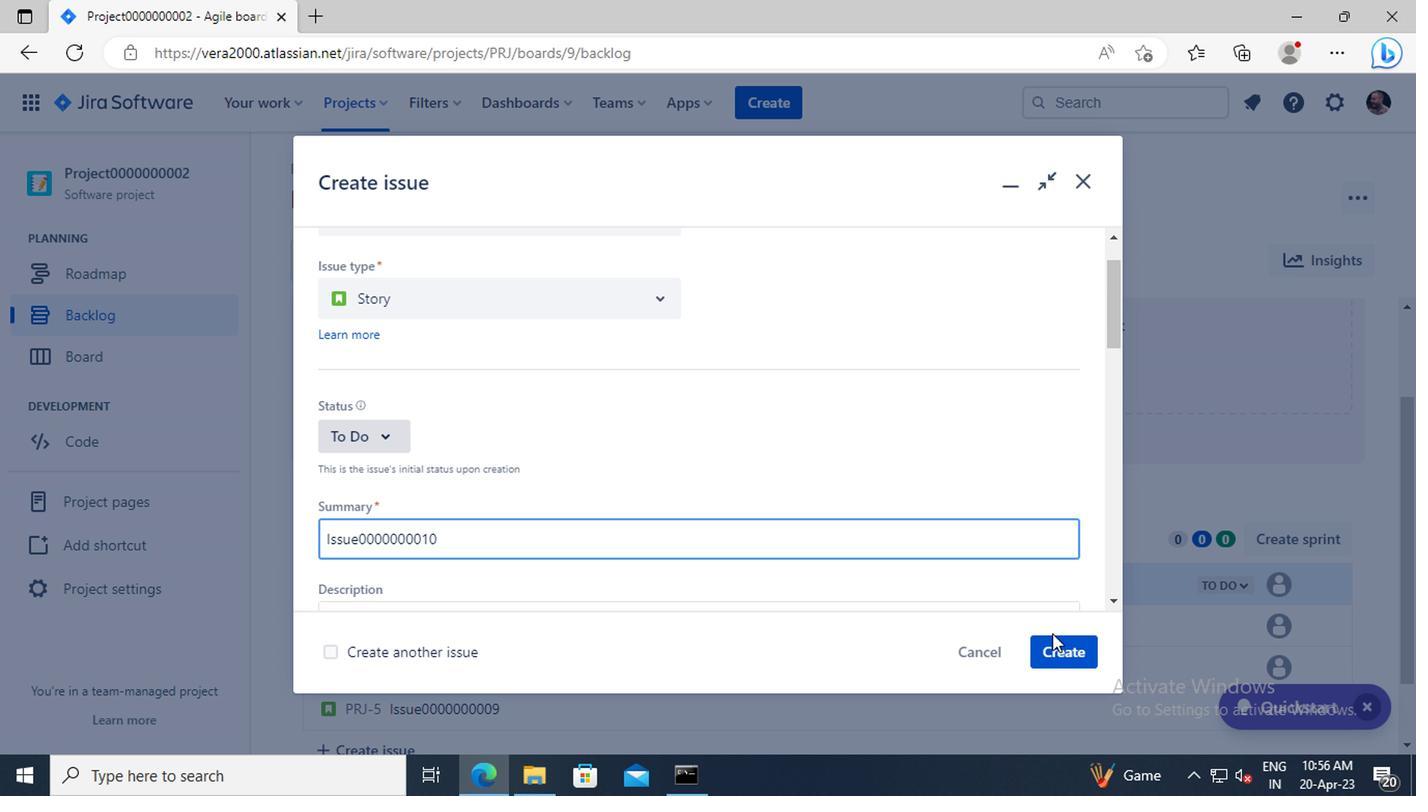 
Action: Mouse pressed left at (787, 493)
Screenshot: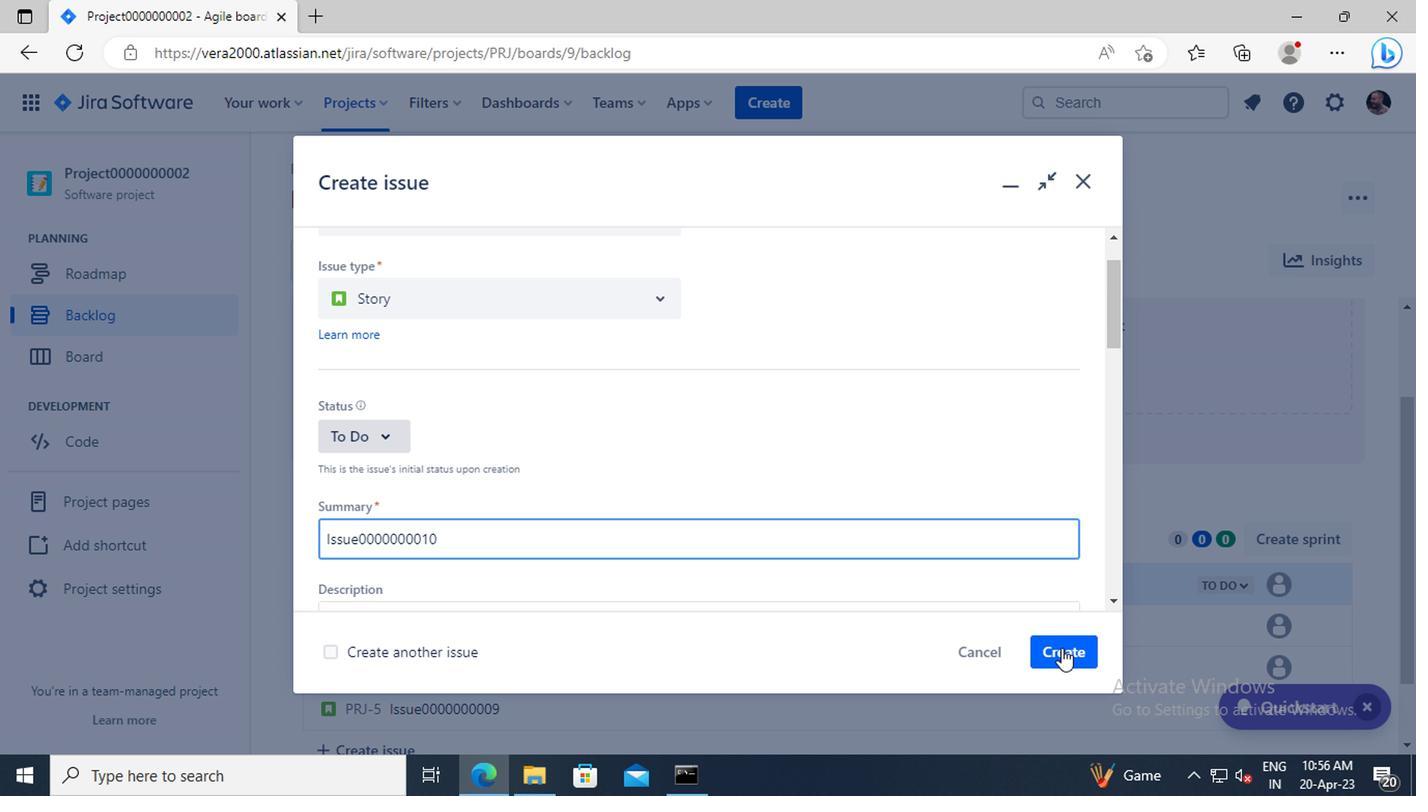 
Action: Mouse moved to (284, 101)
Screenshot: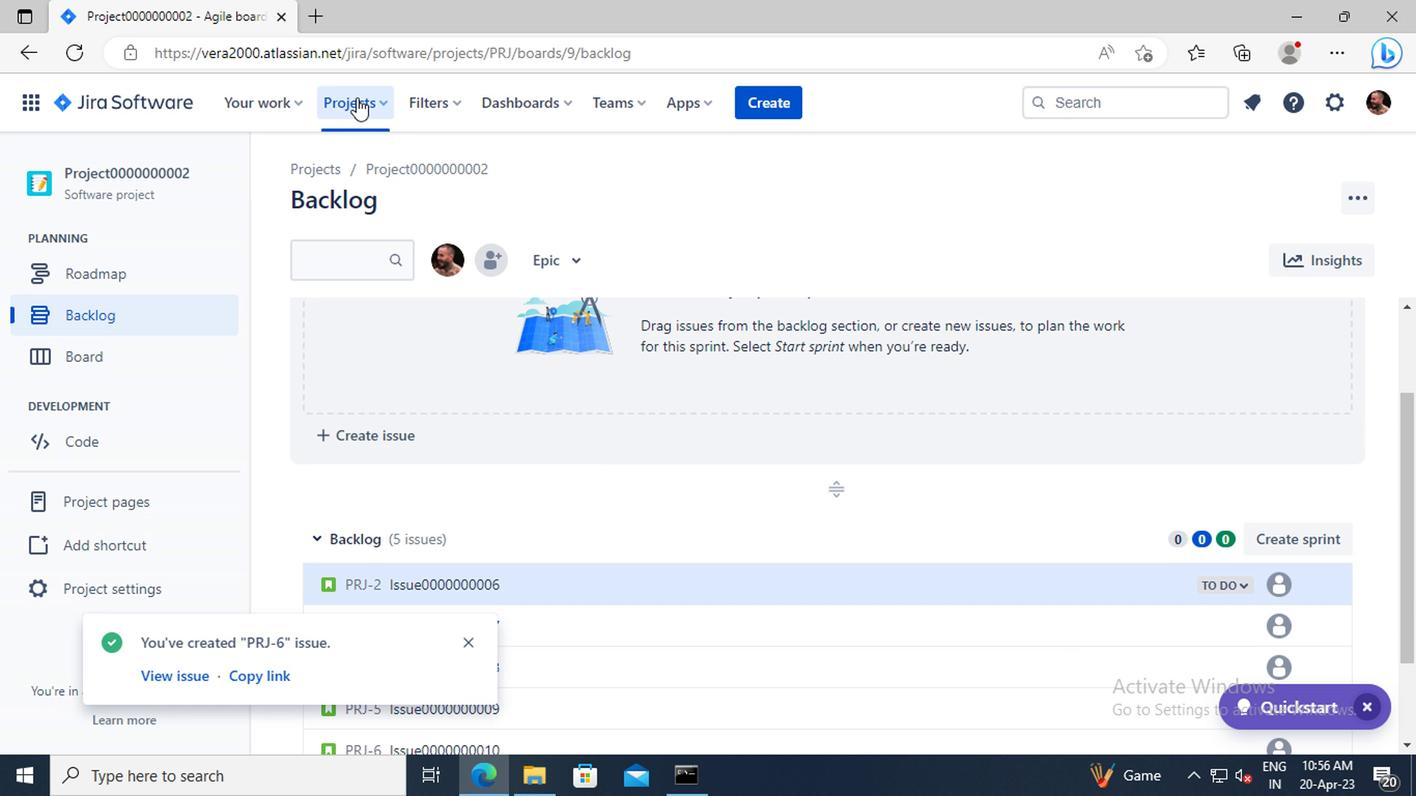 
Action: Mouse pressed left at (284, 101)
Screenshot: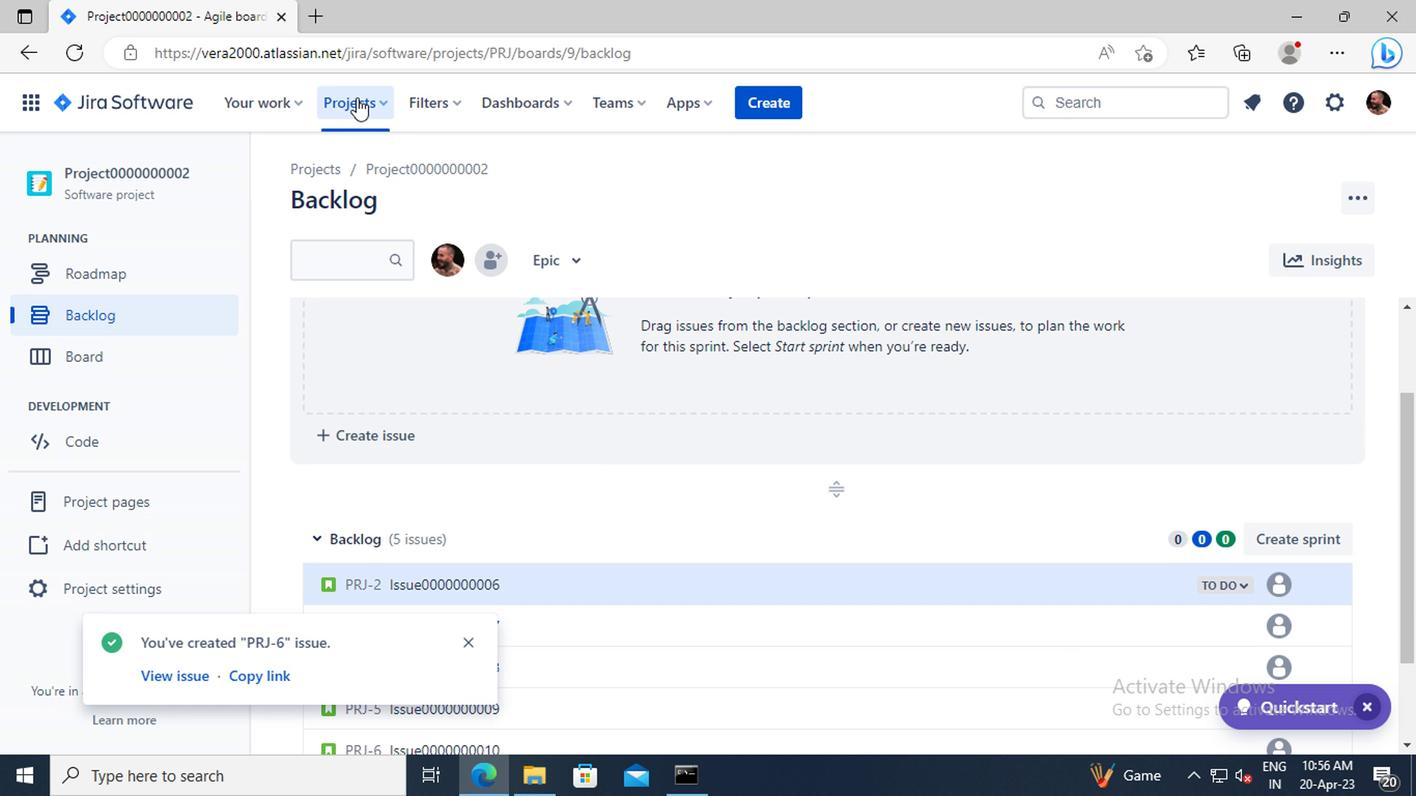 
Action: Mouse moved to (318, 204)
Screenshot: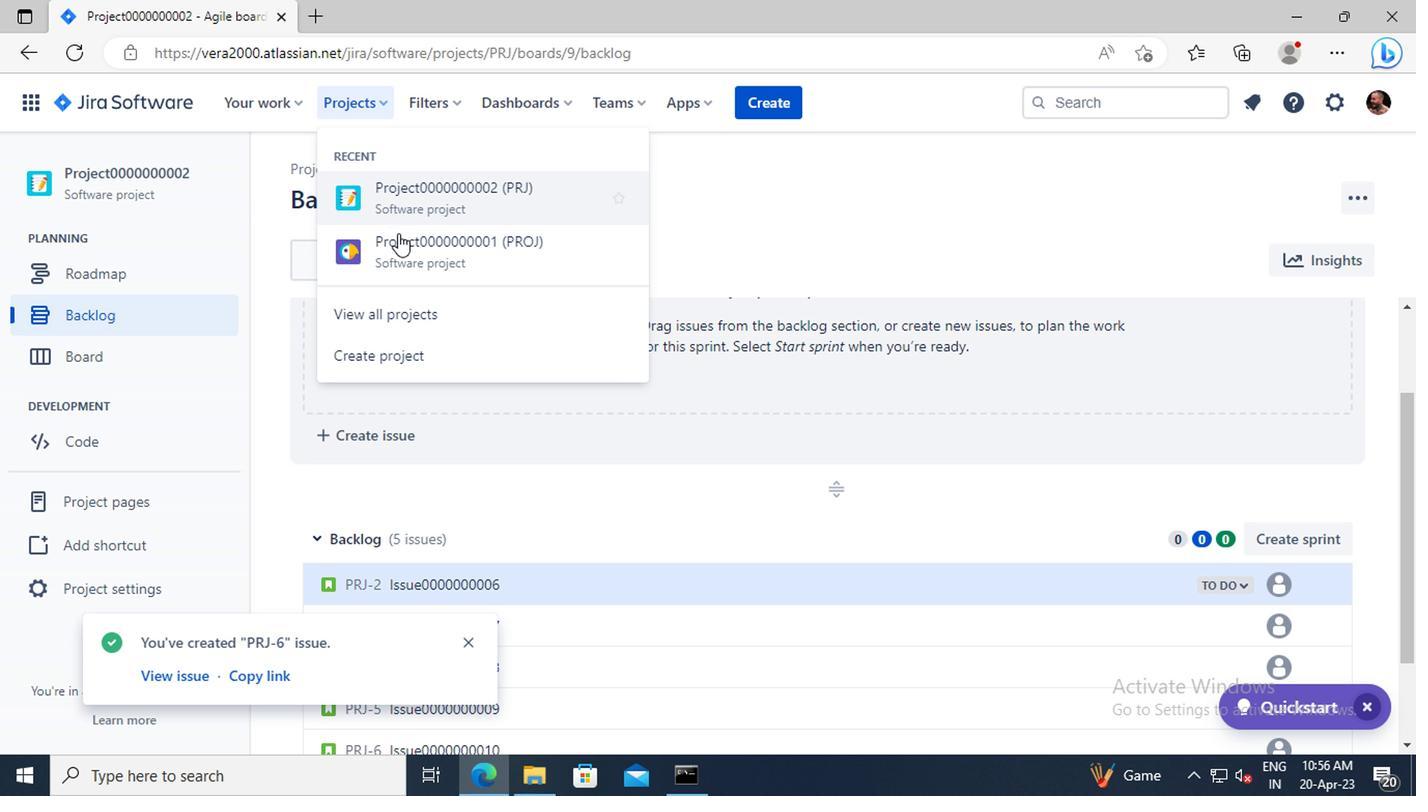 
Action: Mouse pressed left at (318, 204)
Screenshot: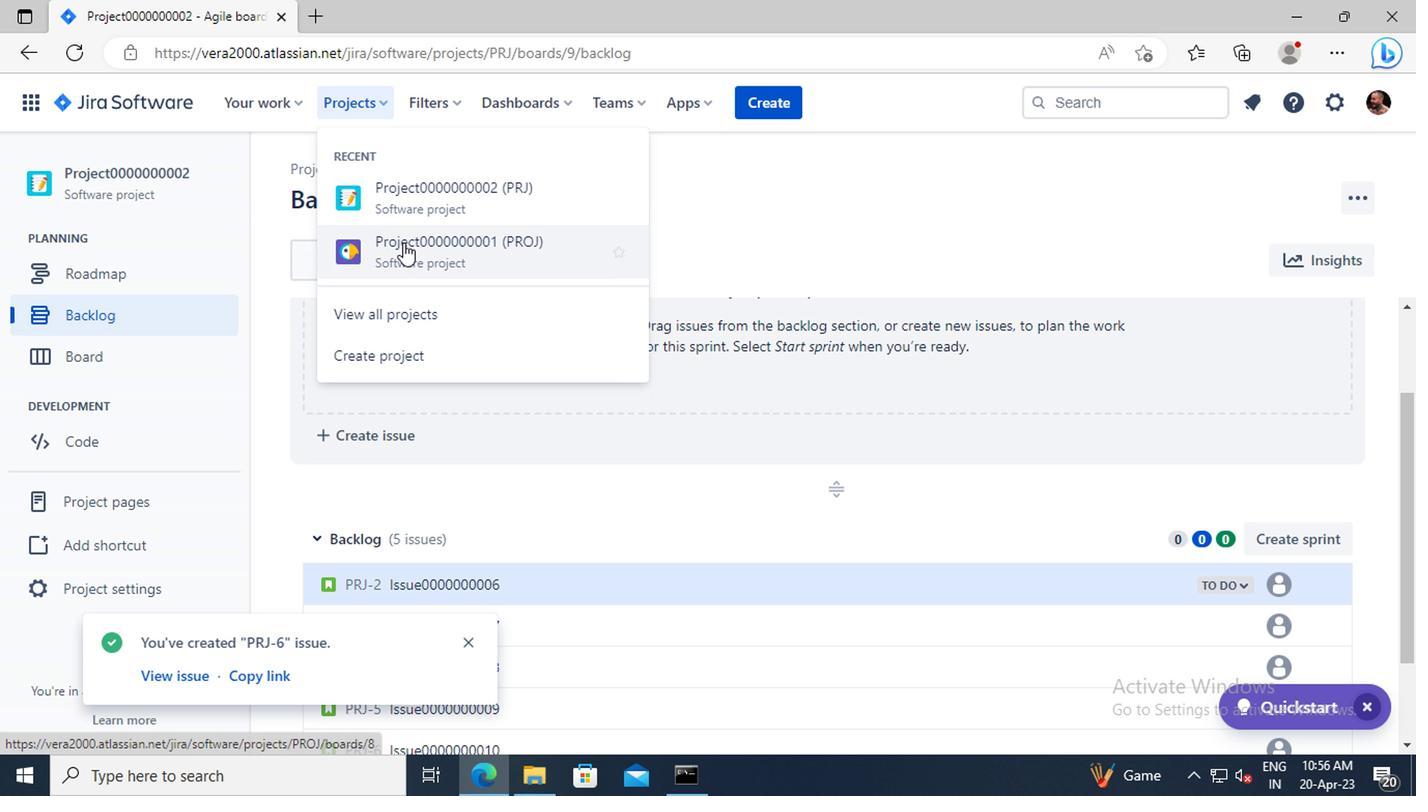 
Action: Mouse moved to (98, 250)
Screenshot: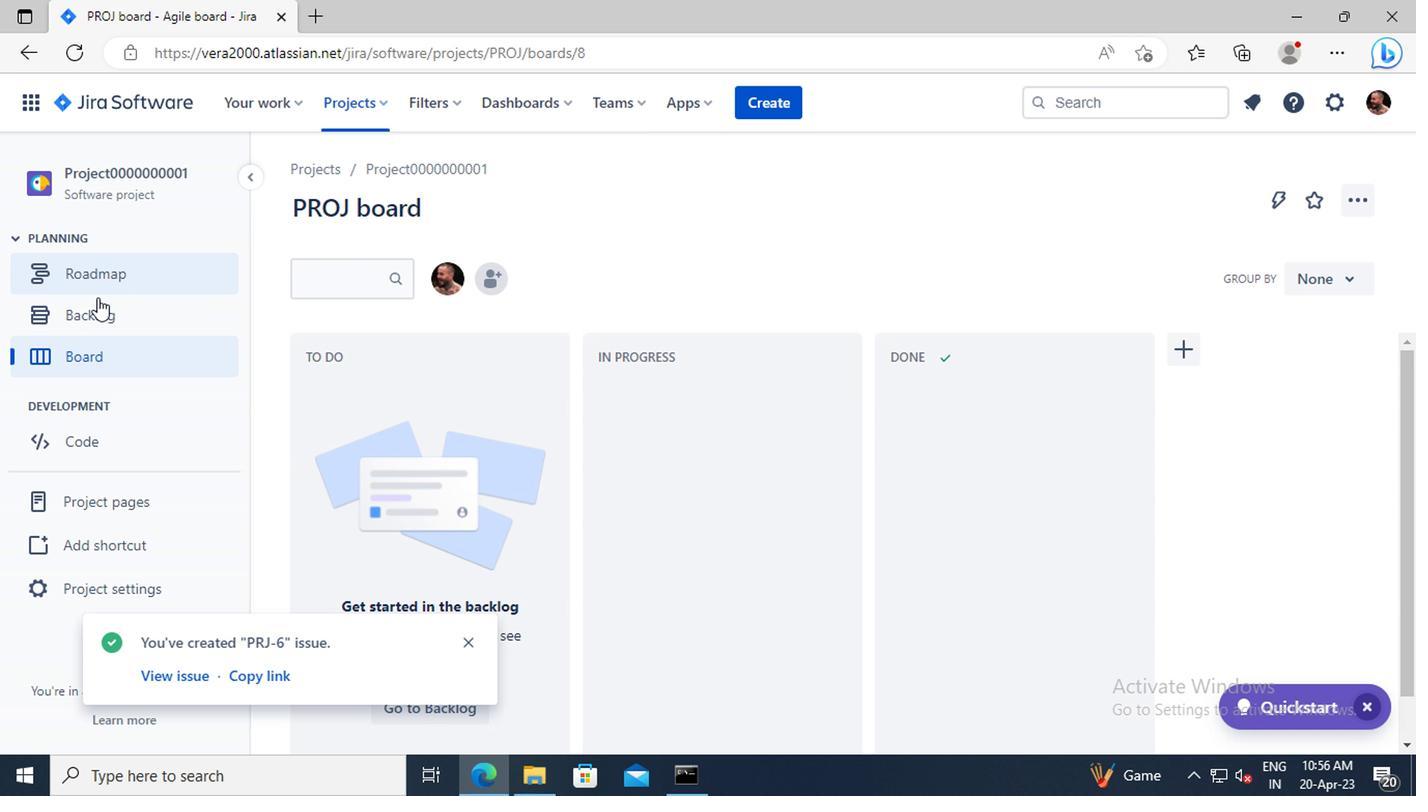
Action: Mouse pressed left at (98, 250)
Screenshot: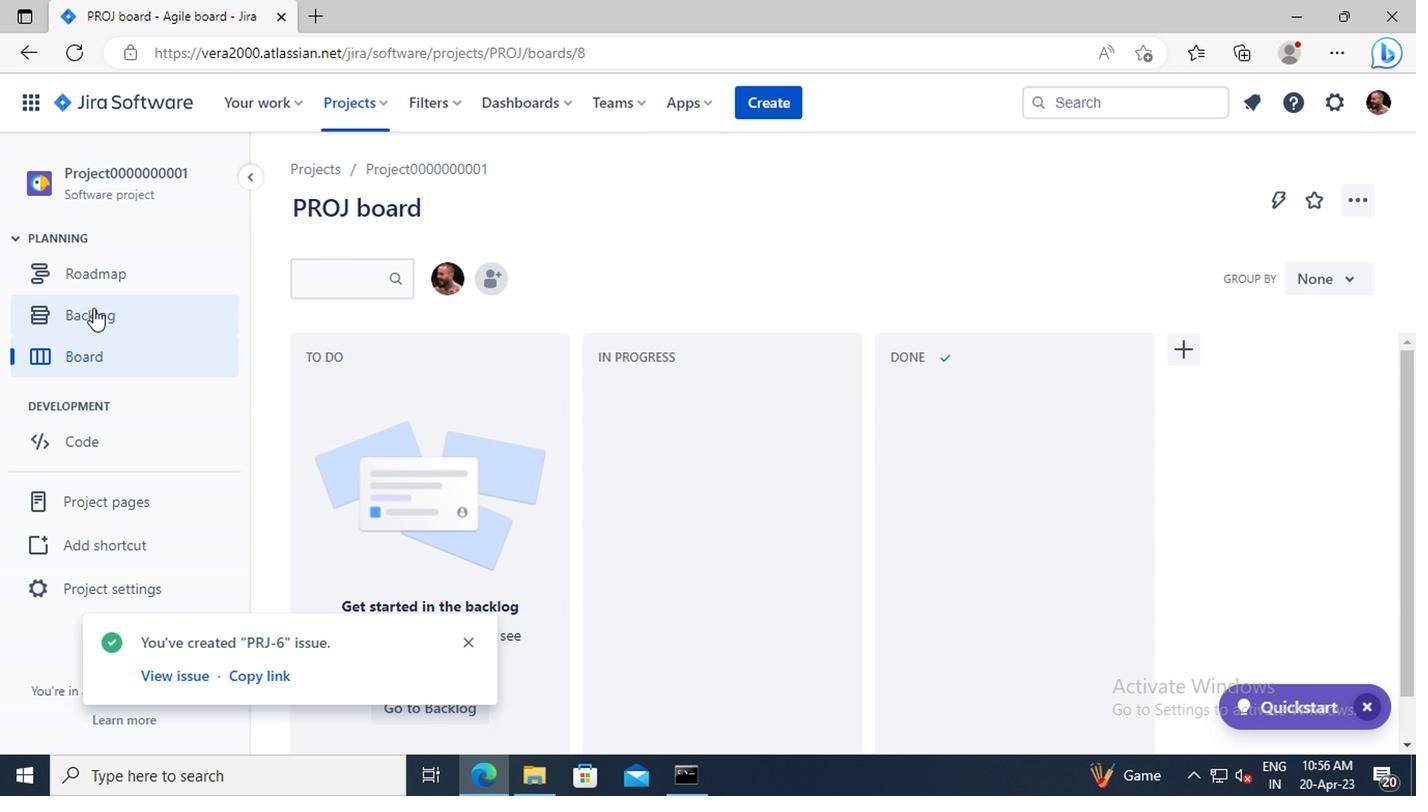 
Action: Mouse moved to (340, 273)
Screenshot: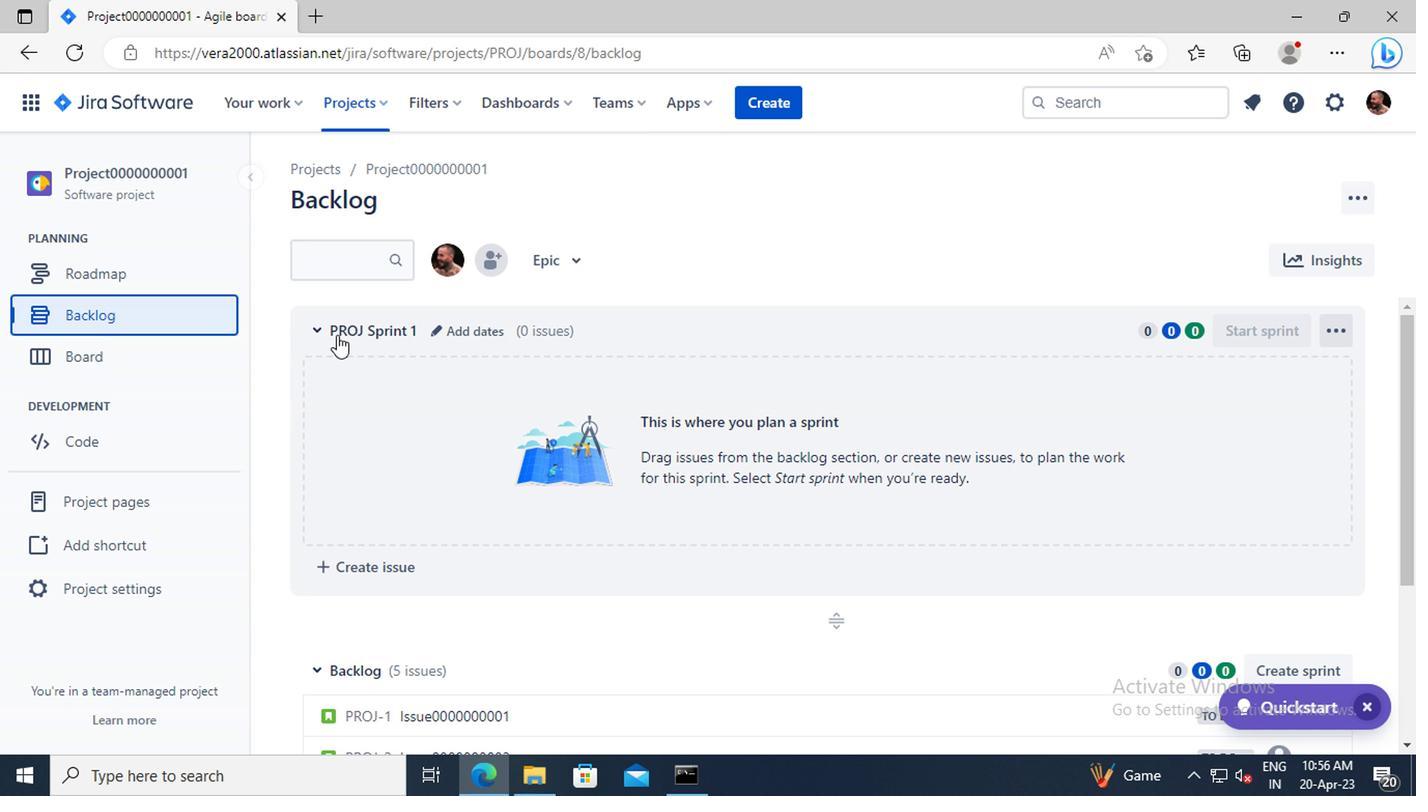 
Action: Mouse scrolled (340, 273) with delta (0, 0)
Screenshot: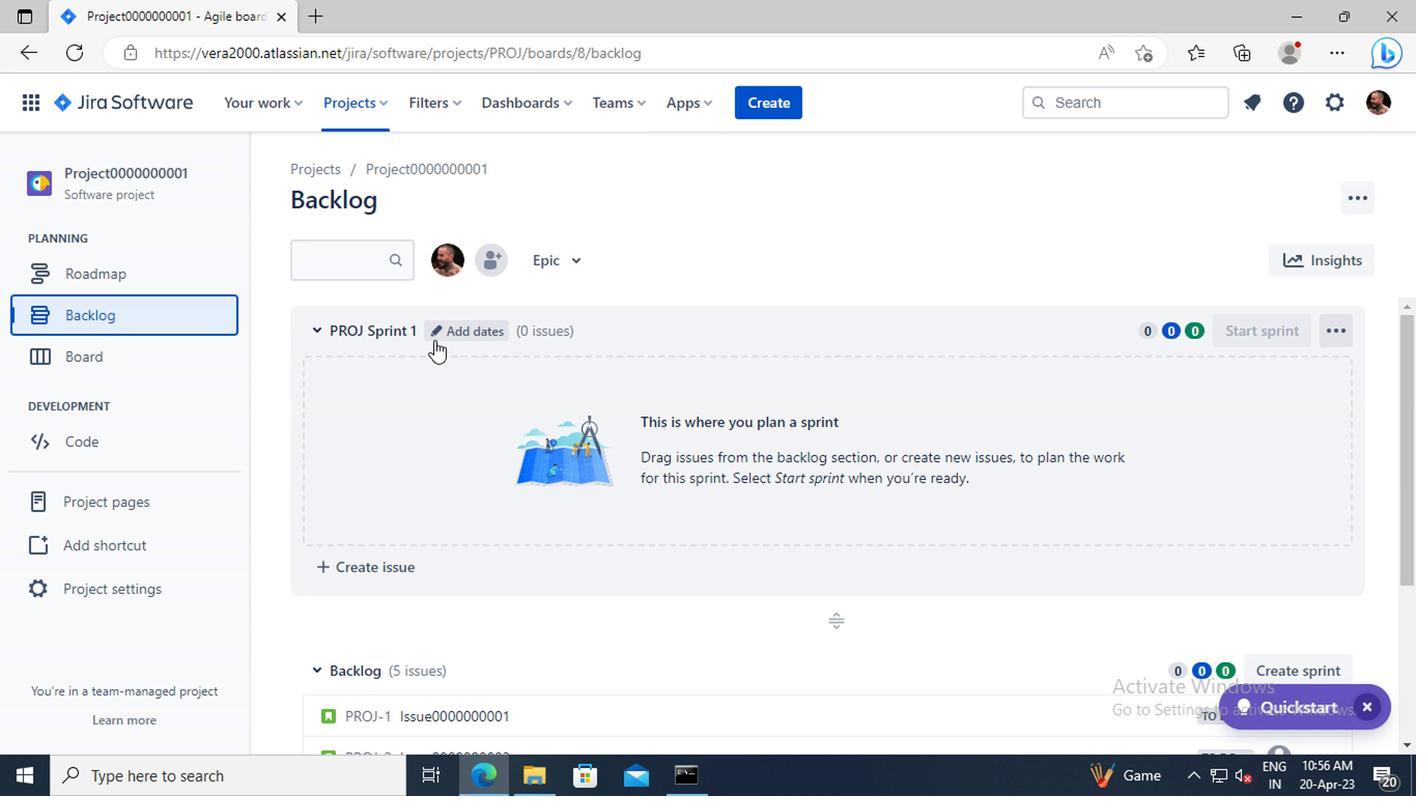 
Action: Mouse scrolled (340, 273) with delta (0, 0)
Screenshot: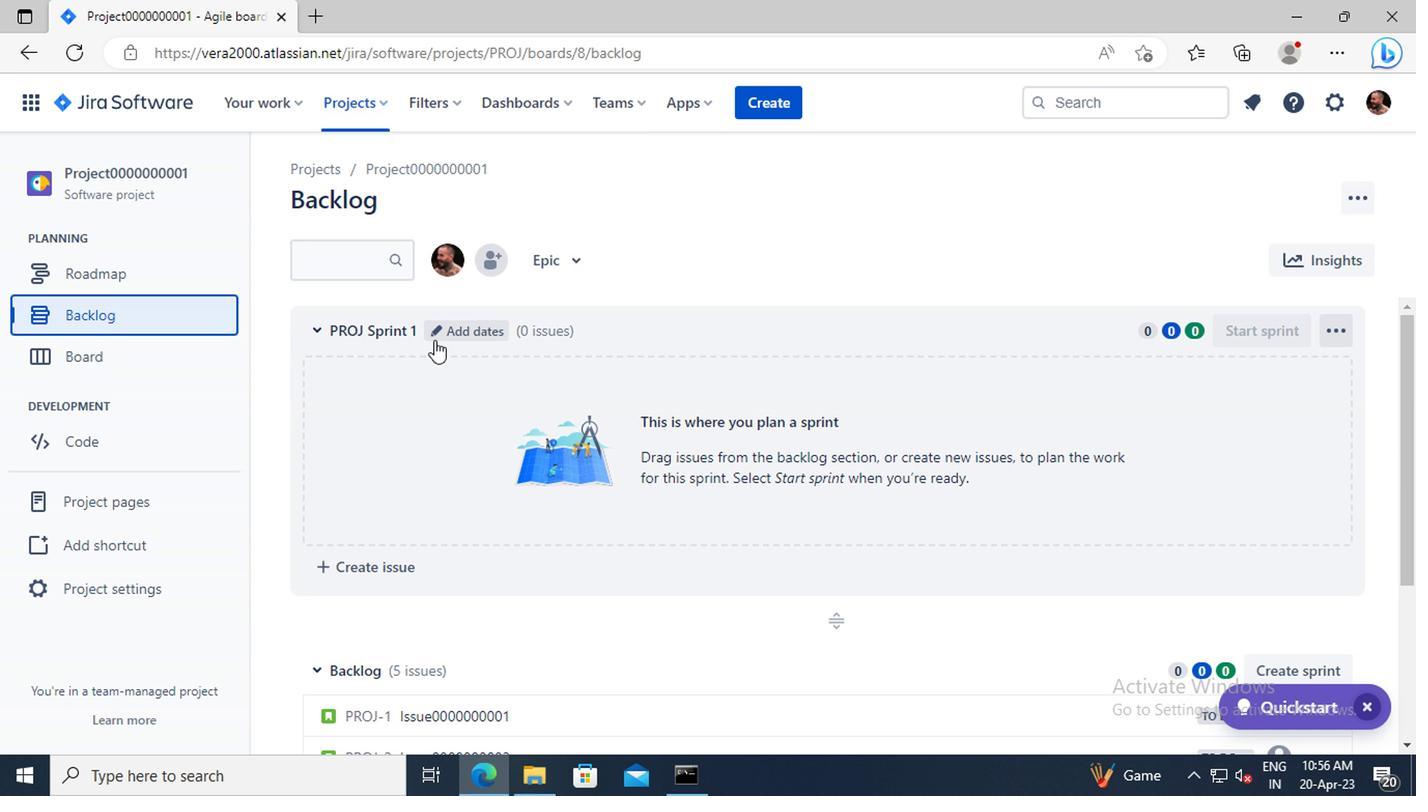 
Action: Mouse moved to (340, 273)
Screenshot: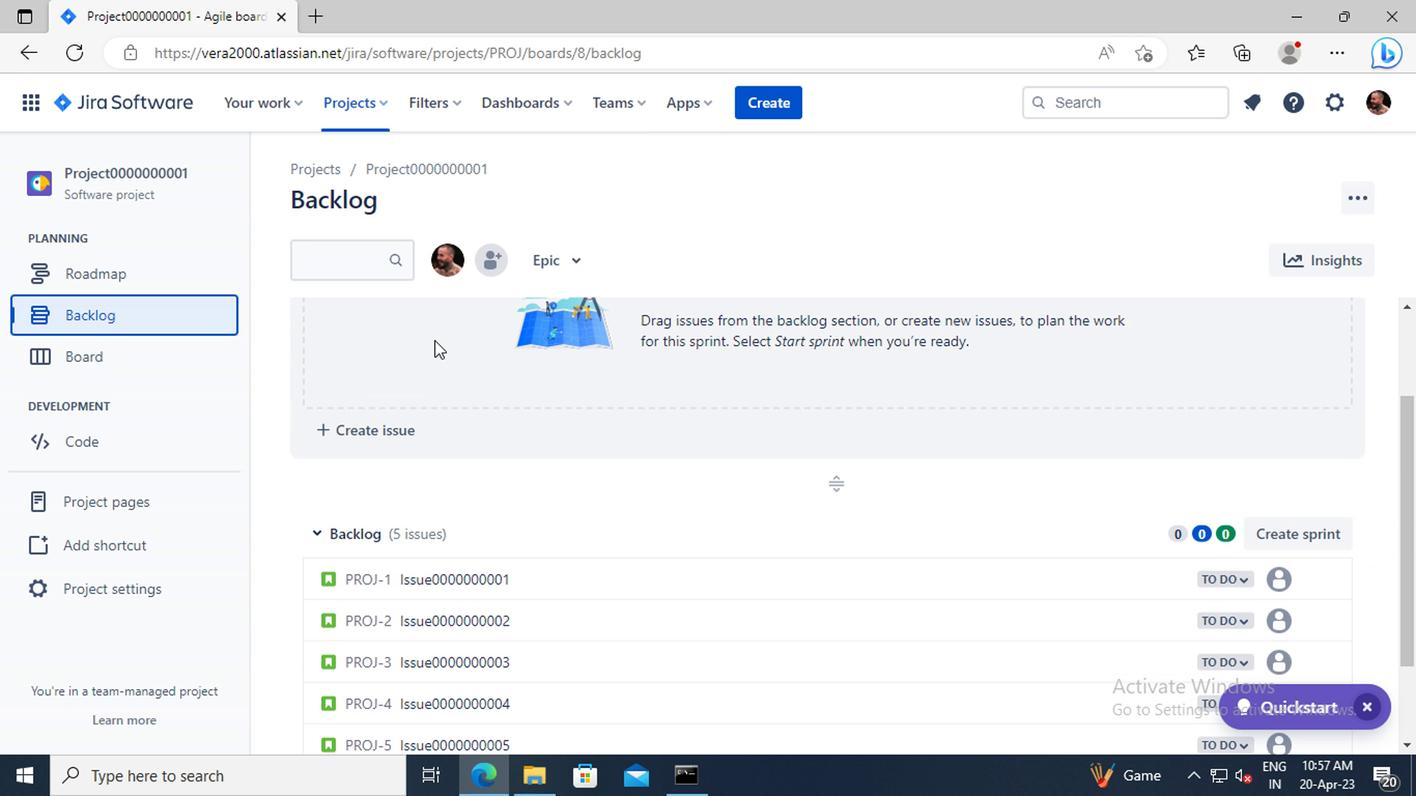 
Action: Mouse scrolled (340, 273) with delta (0, 0)
Screenshot: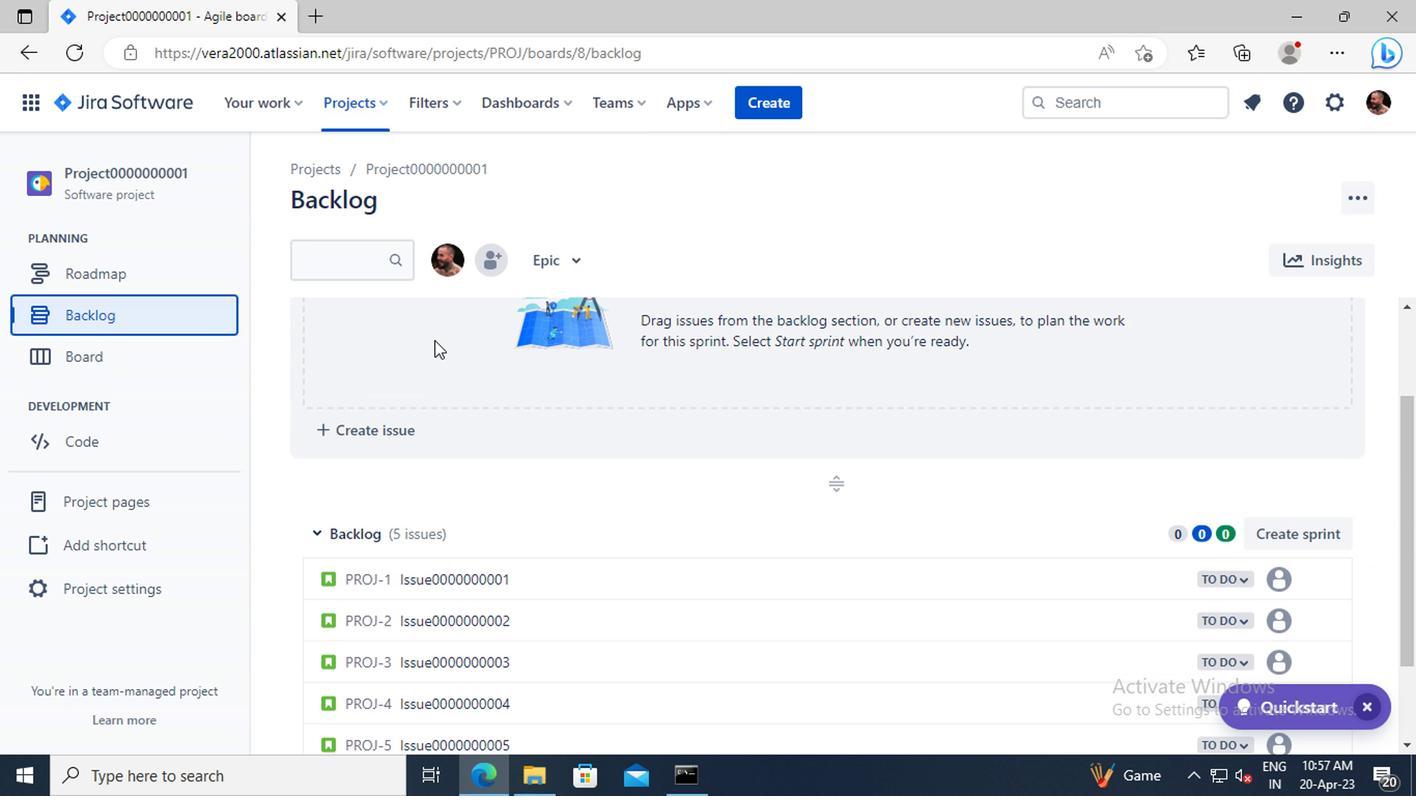 
Action: Mouse moved to (363, 424)
Screenshot: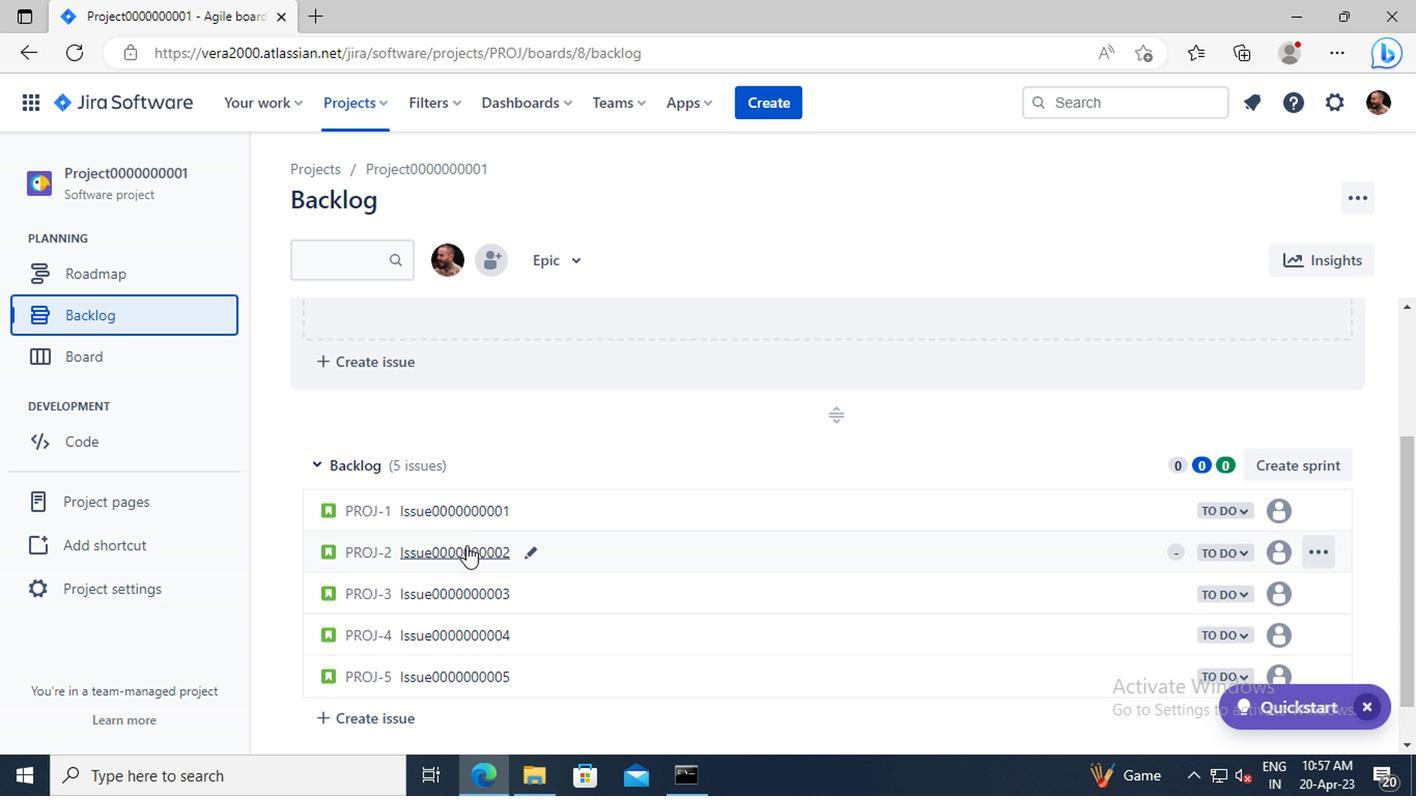 
Action: Mouse pressed left at (363, 424)
Screenshot: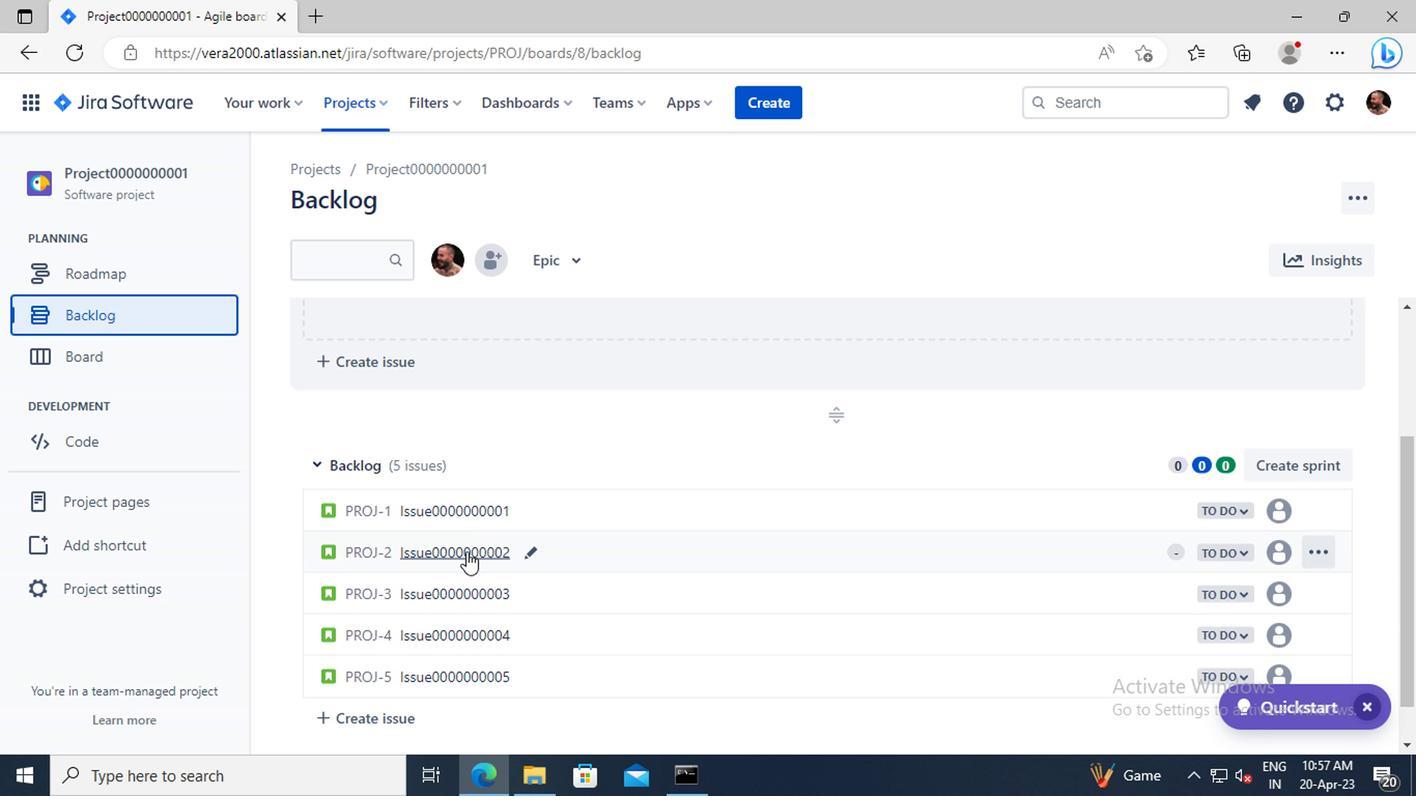 
Action: Mouse moved to (768, 366)
Screenshot: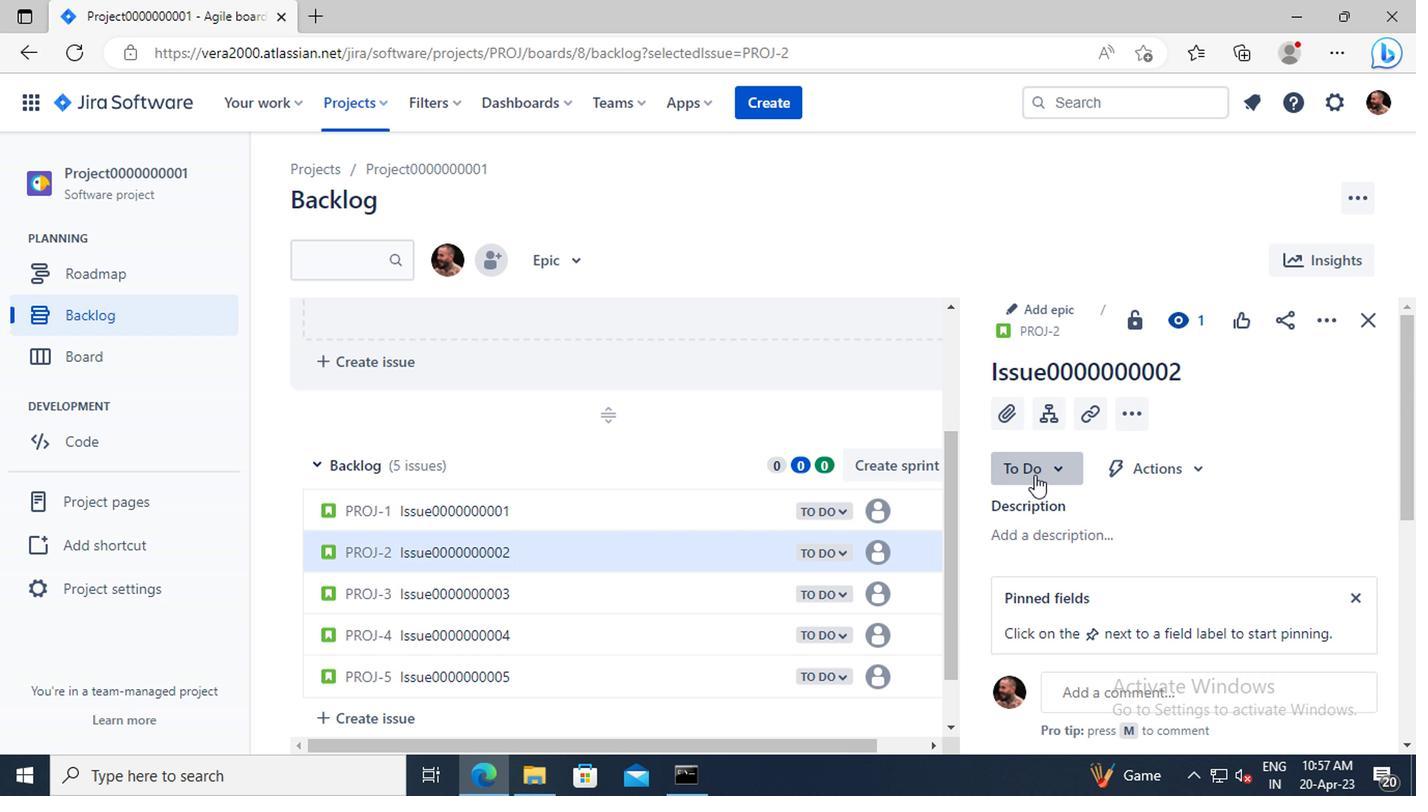 
Action: Mouse pressed left at (768, 366)
Screenshot: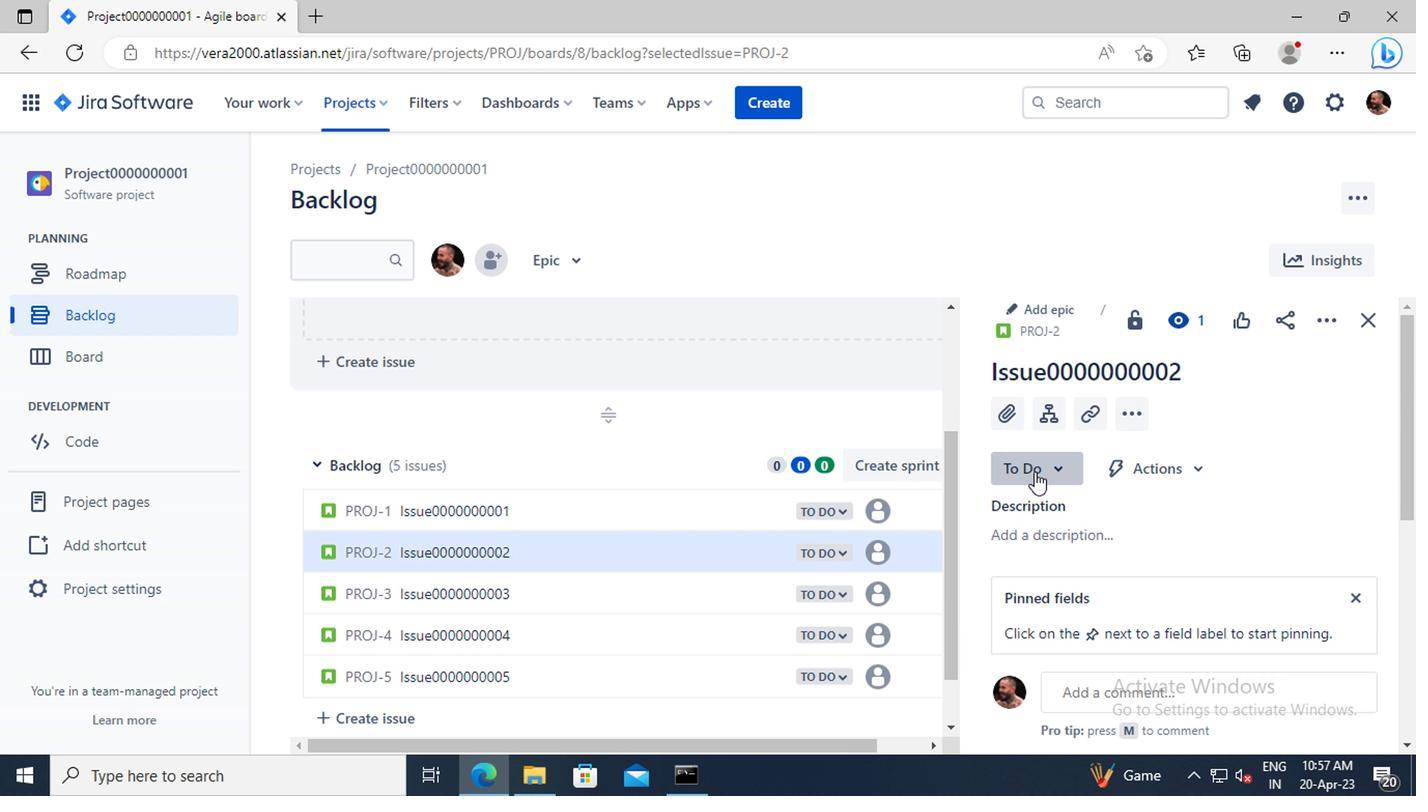 
Action: Mouse moved to (777, 398)
Screenshot: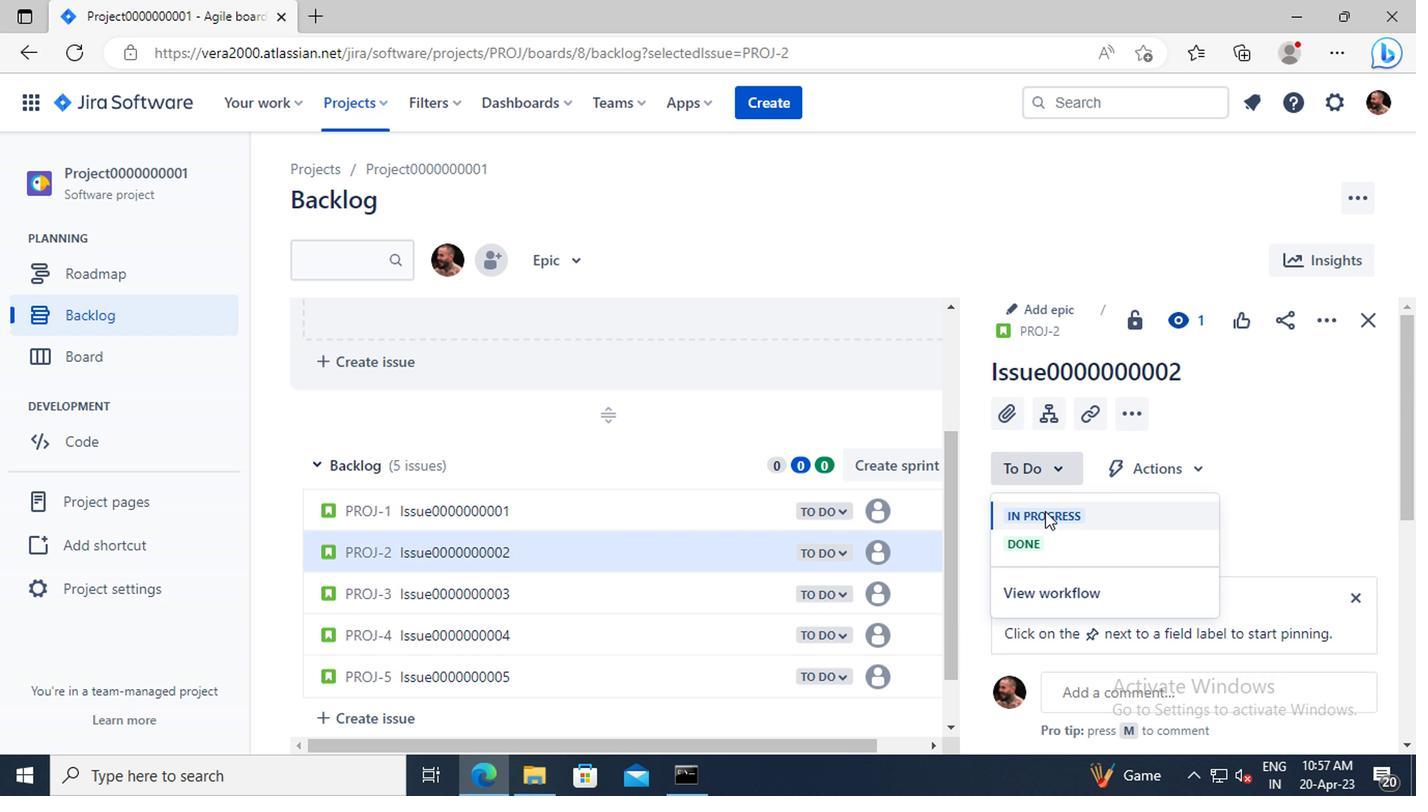 
Action: Mouse pressed left at (777, 398)
Screenshot: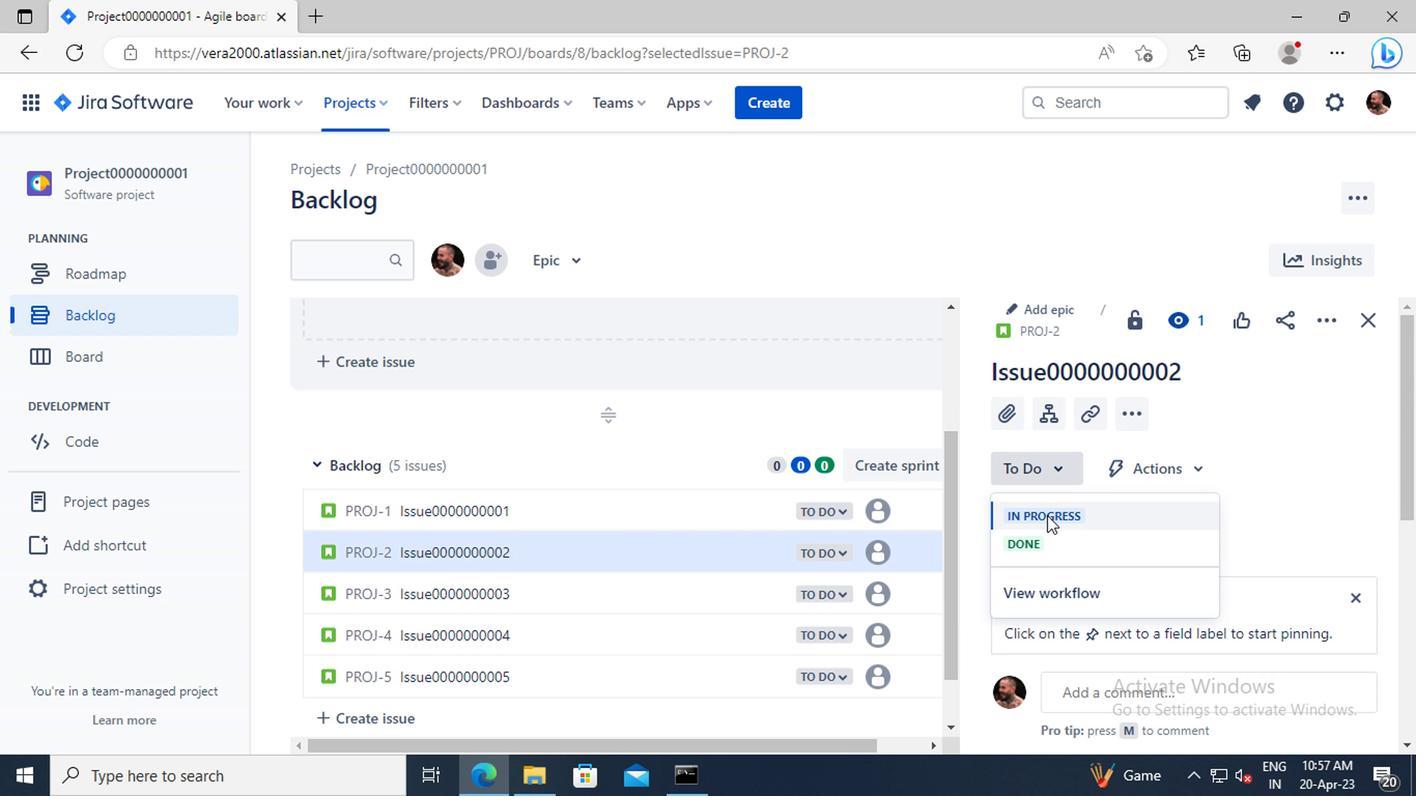 
Action: Mouse moved to (417, 386)
Screenshot: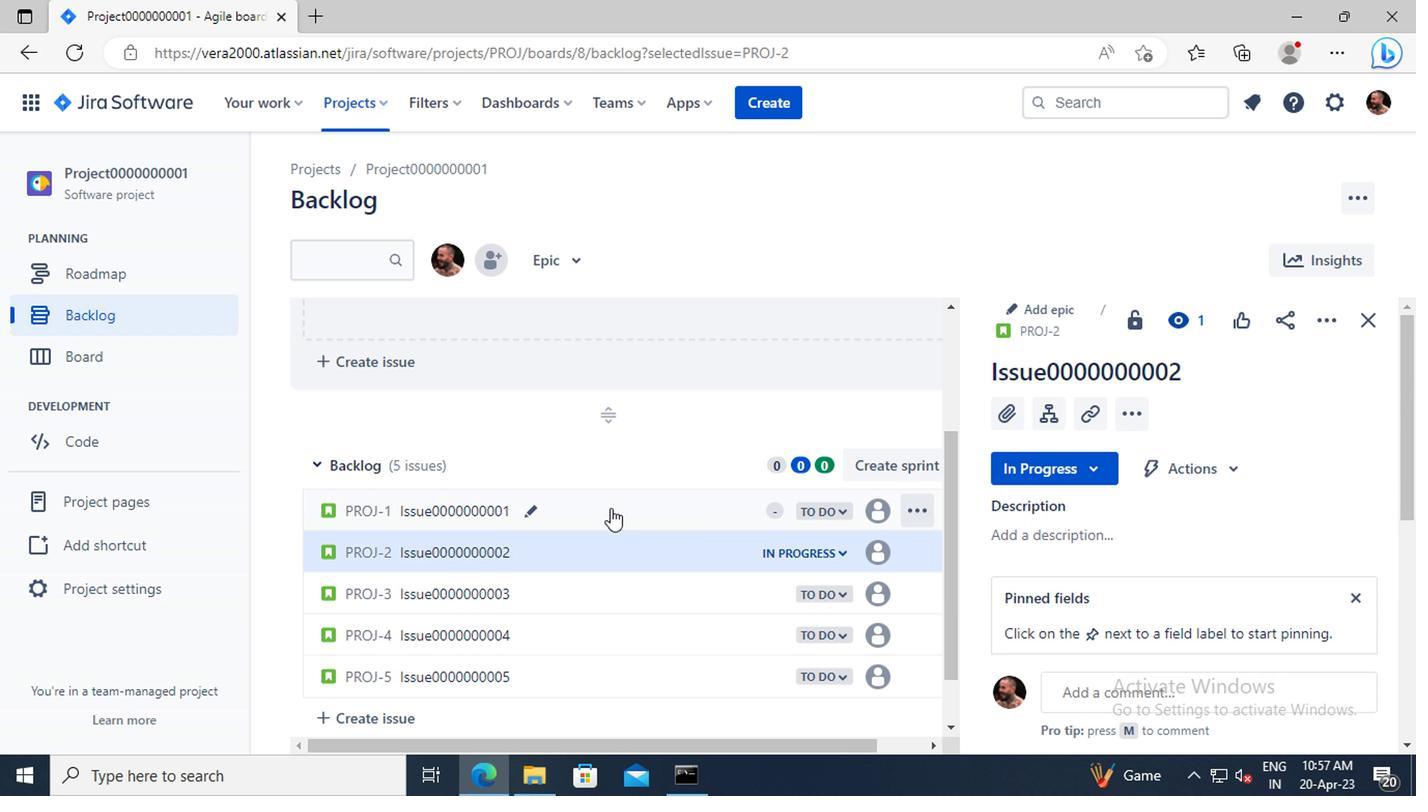 
Action: Mouse scrolled (417, 385) with delta (0, 0)
Screenshot: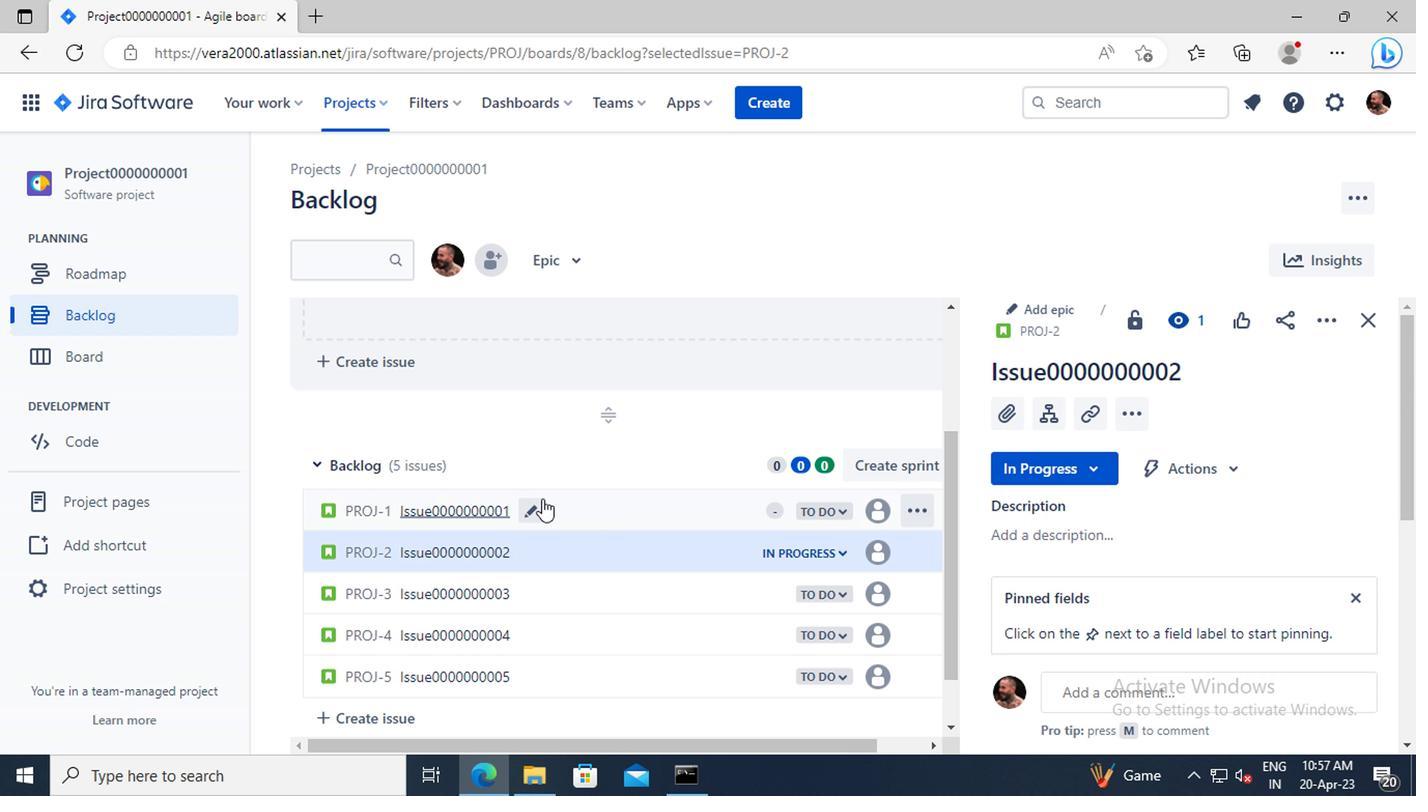
Action: Mouse moved to (368, 434)
Screenshot: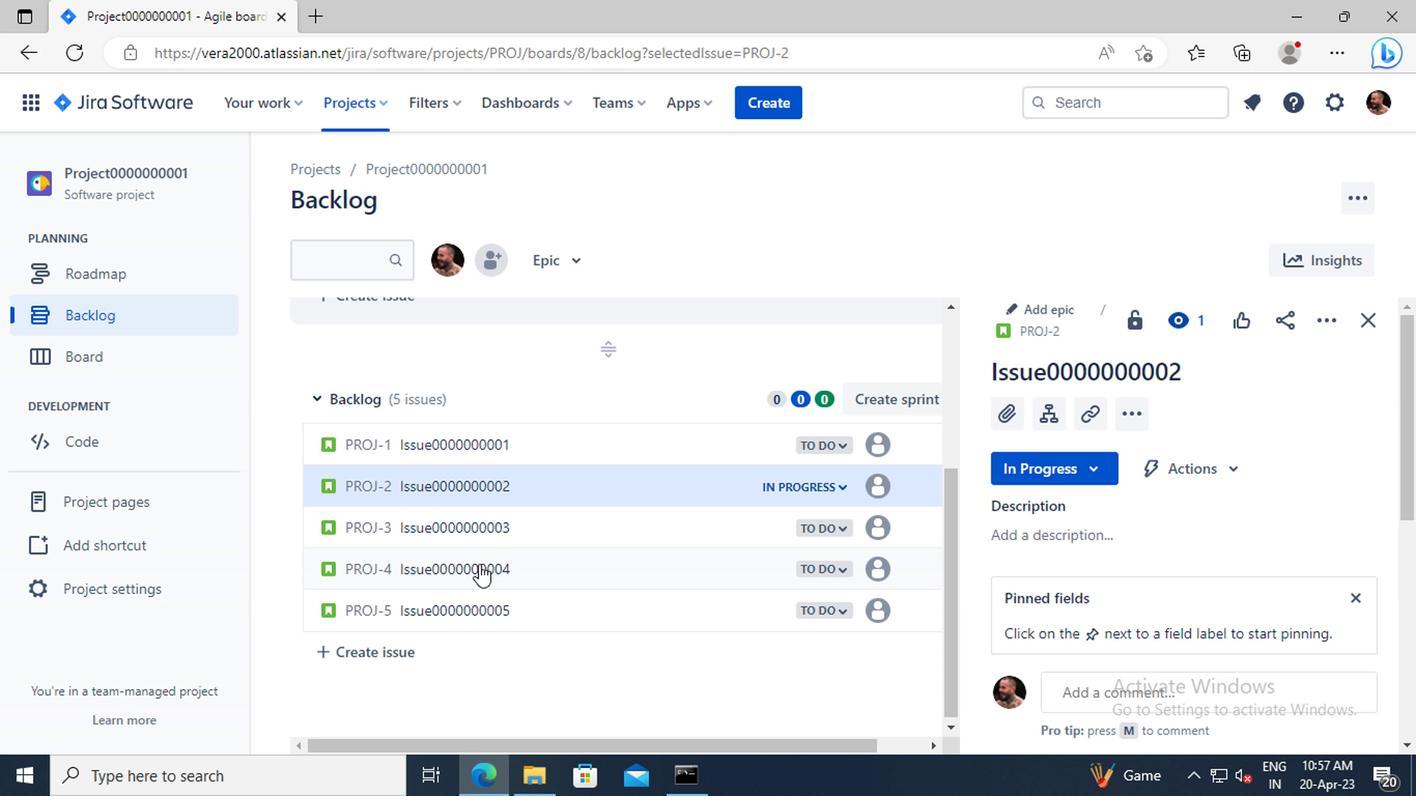 
Action: Mouse pressed left at (368, 434)
Screenshot: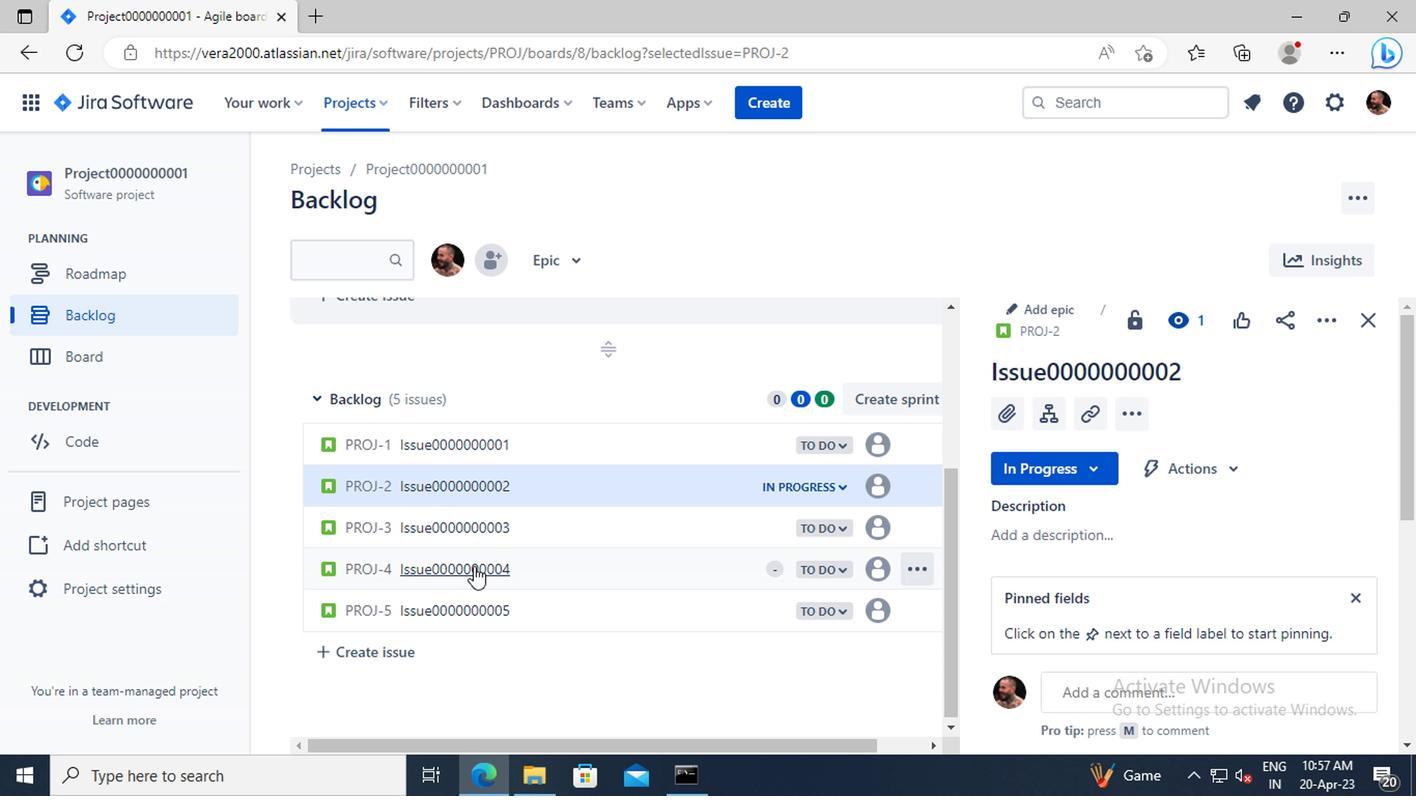 
Action: Mouse moved to (760, 366)
Screenshot: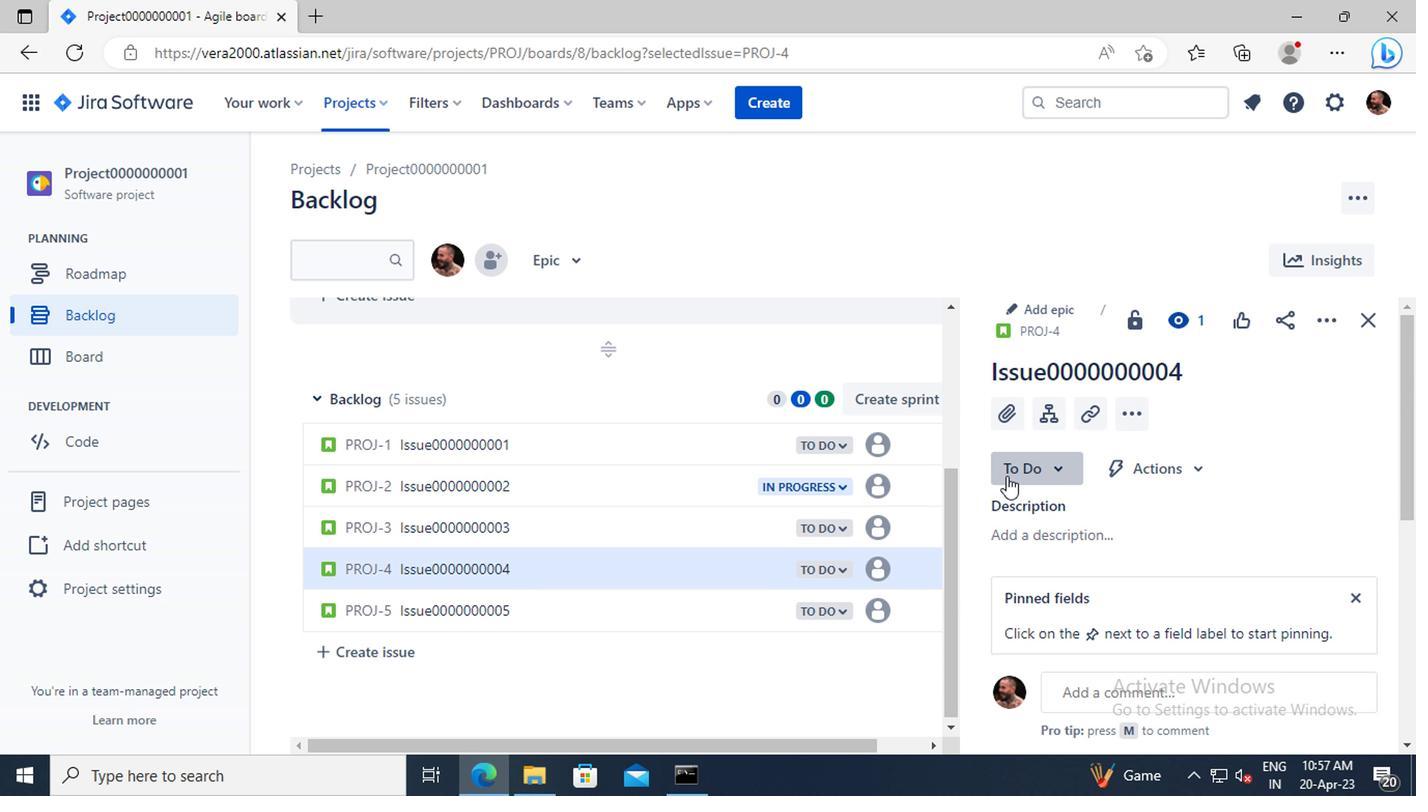 
Action: Mouse pressed left at (760, 366)
Screenshot: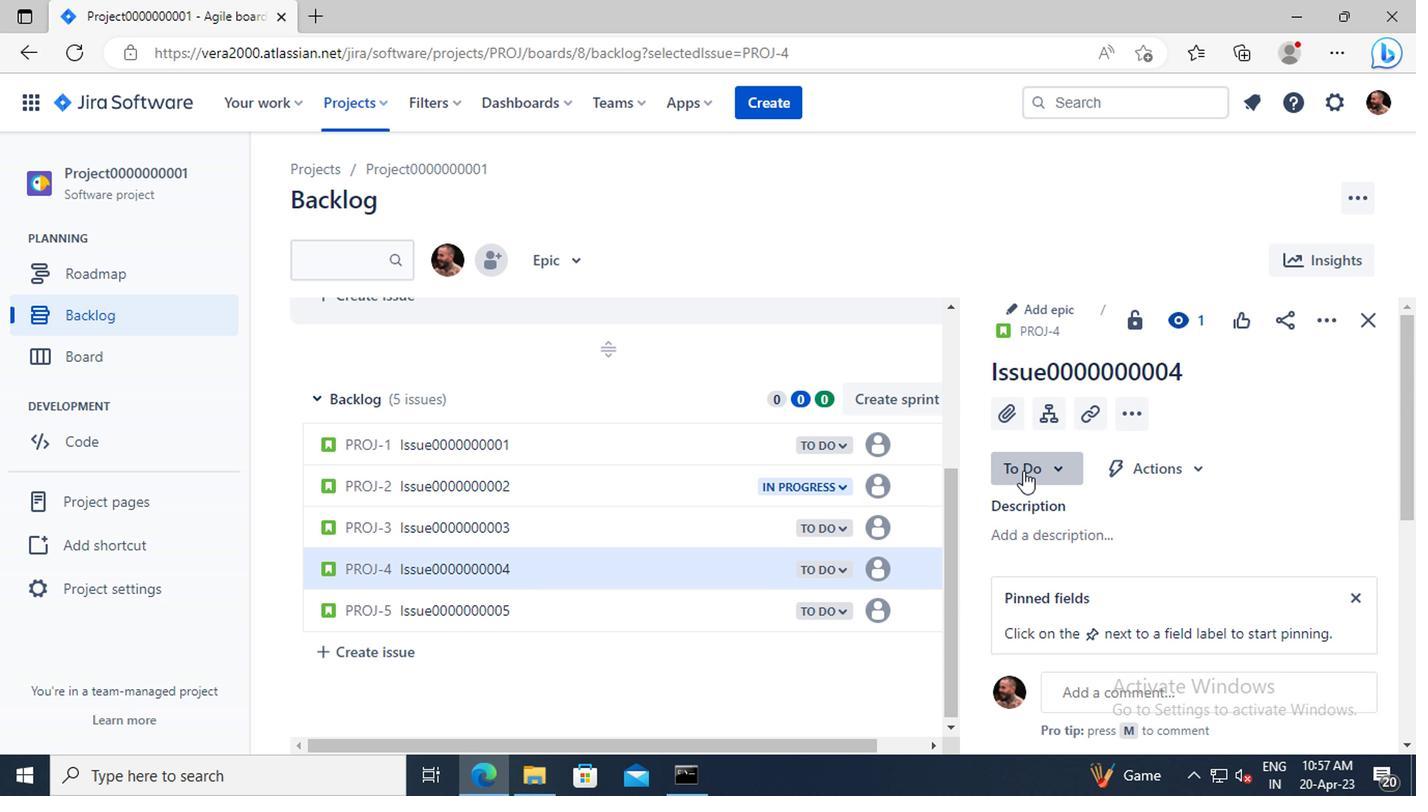 
Action: Mouse moved to (771, 397)
Screenshot: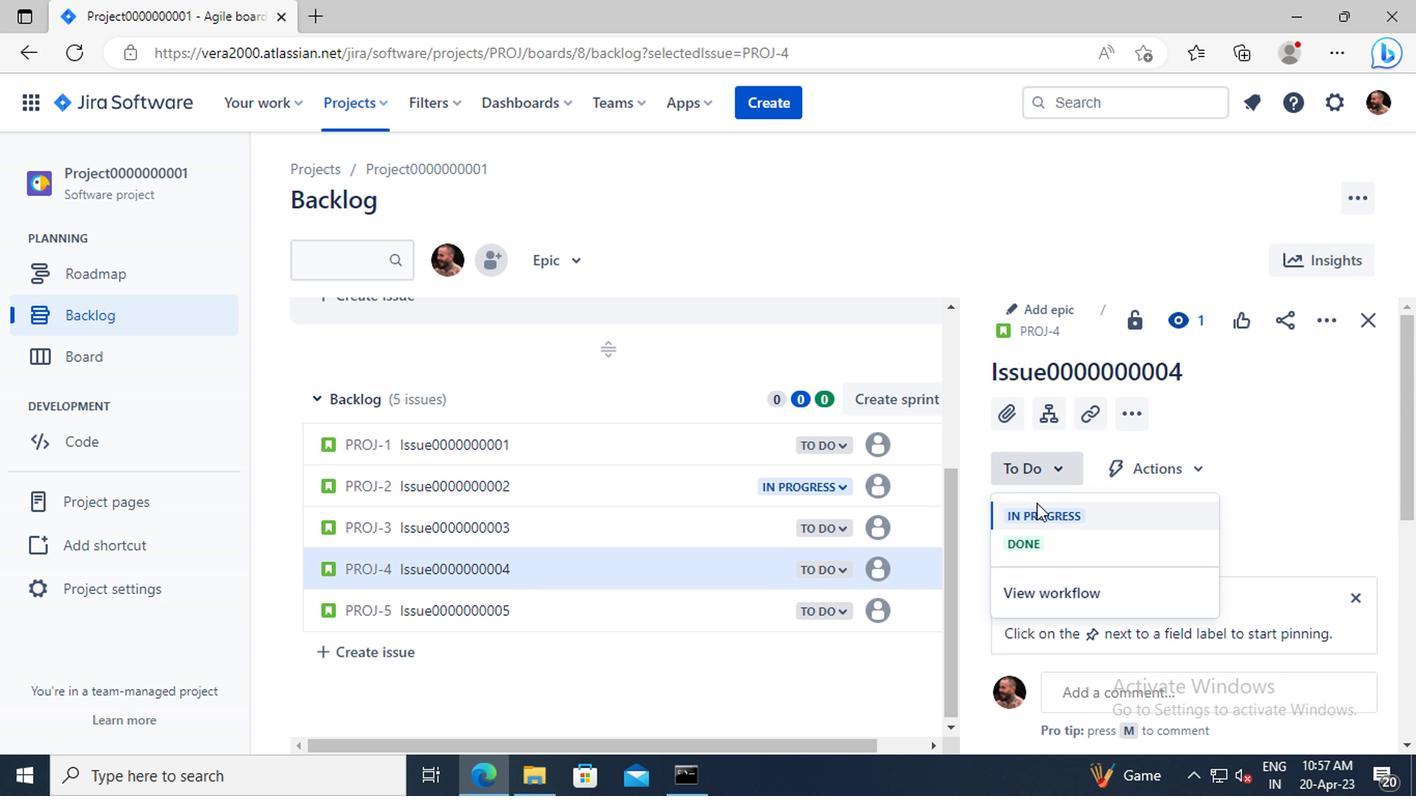 
Action: Mouse pressed left at (771, 397)
Screenshot: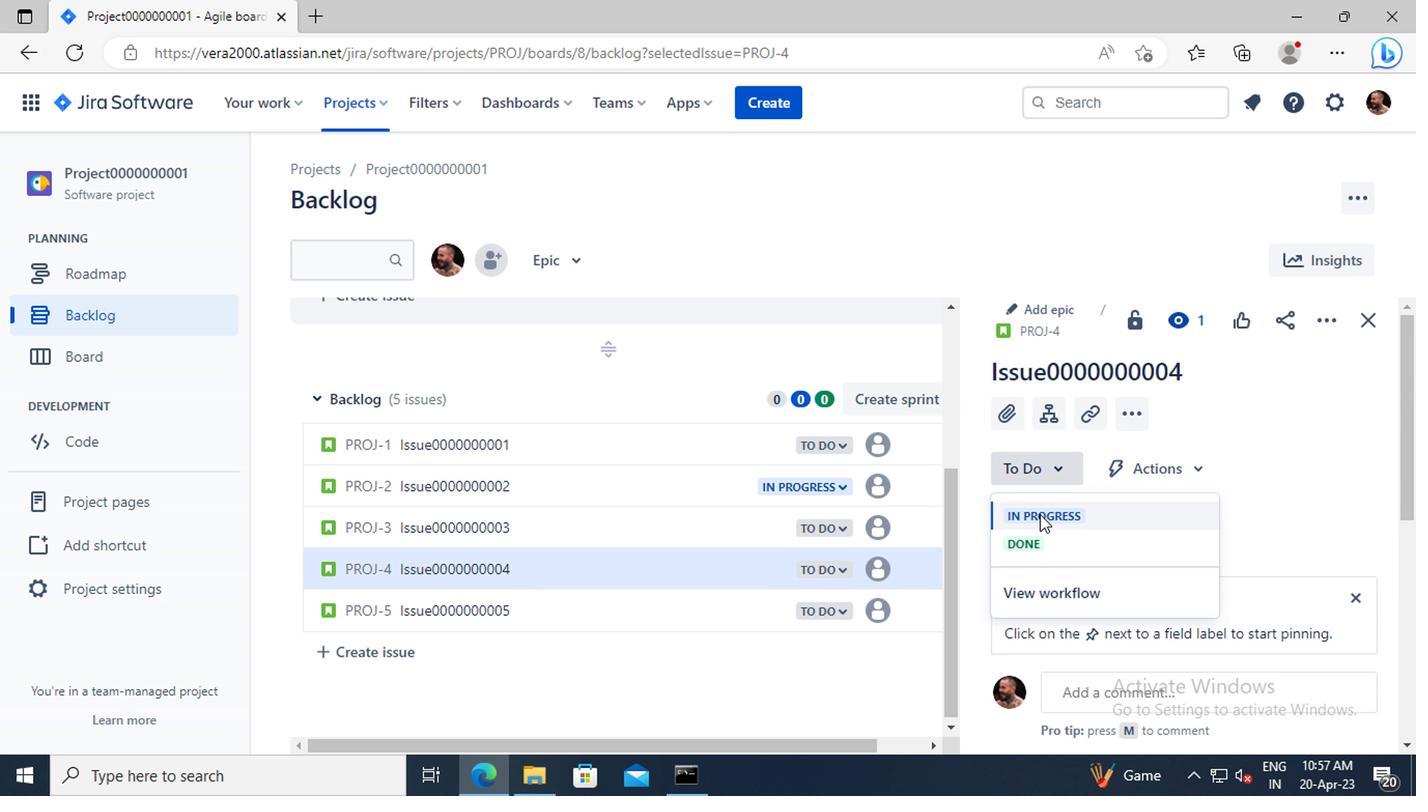
